 Task: Create in the project ArchiTech and in the Backlog issue 'Implement multi-factor authentication for user login' a child issue 'Database design and development', and assign it to team member softage.4@softage.net. Create in the project ArchiTech and in the Backlog issue 'Integrate a new payment gateway into an e-commerce website' a child issue 'Security testing and implementation', and assign it to team member softage.1@softage.net
Action: Mouse moved to (239, 67)
Screenshot: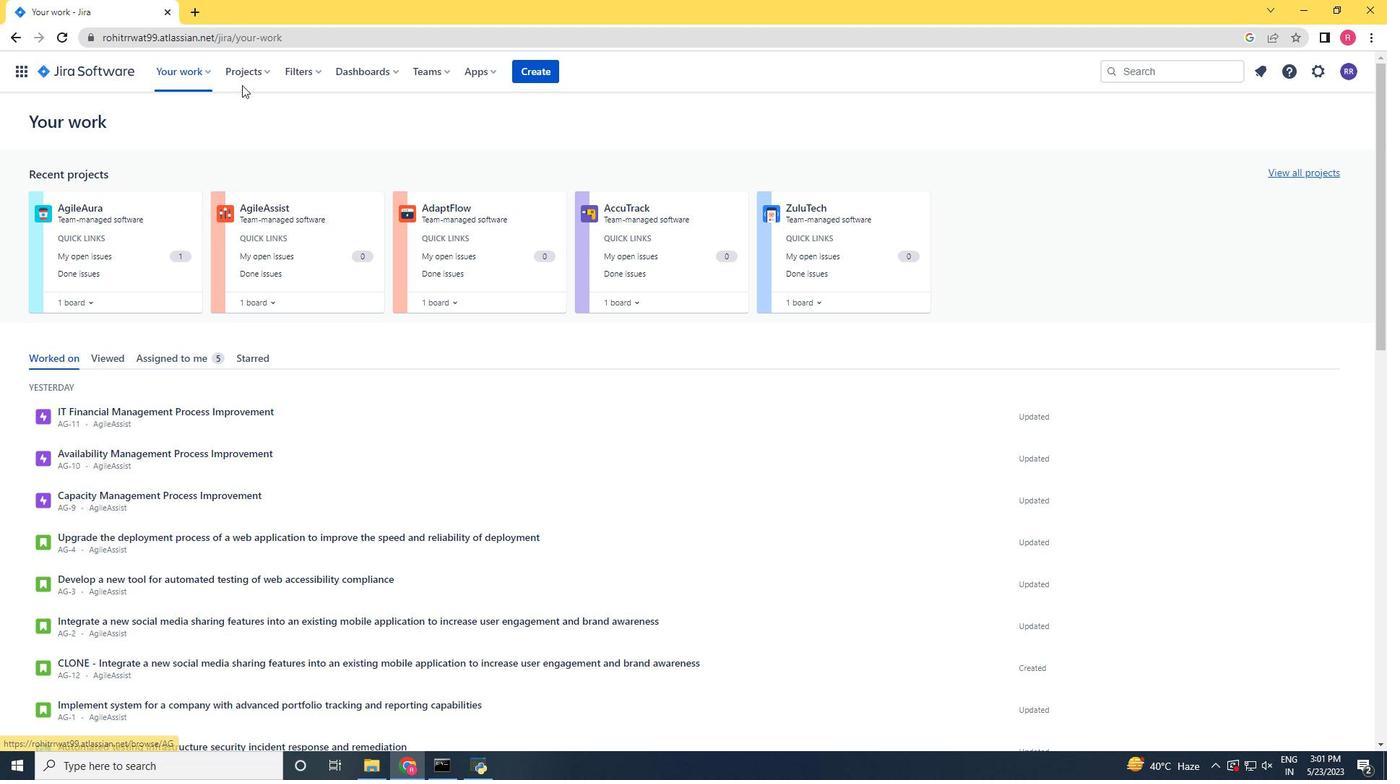 
Action: Mouse pressed left at (239, 67)
Screenshot: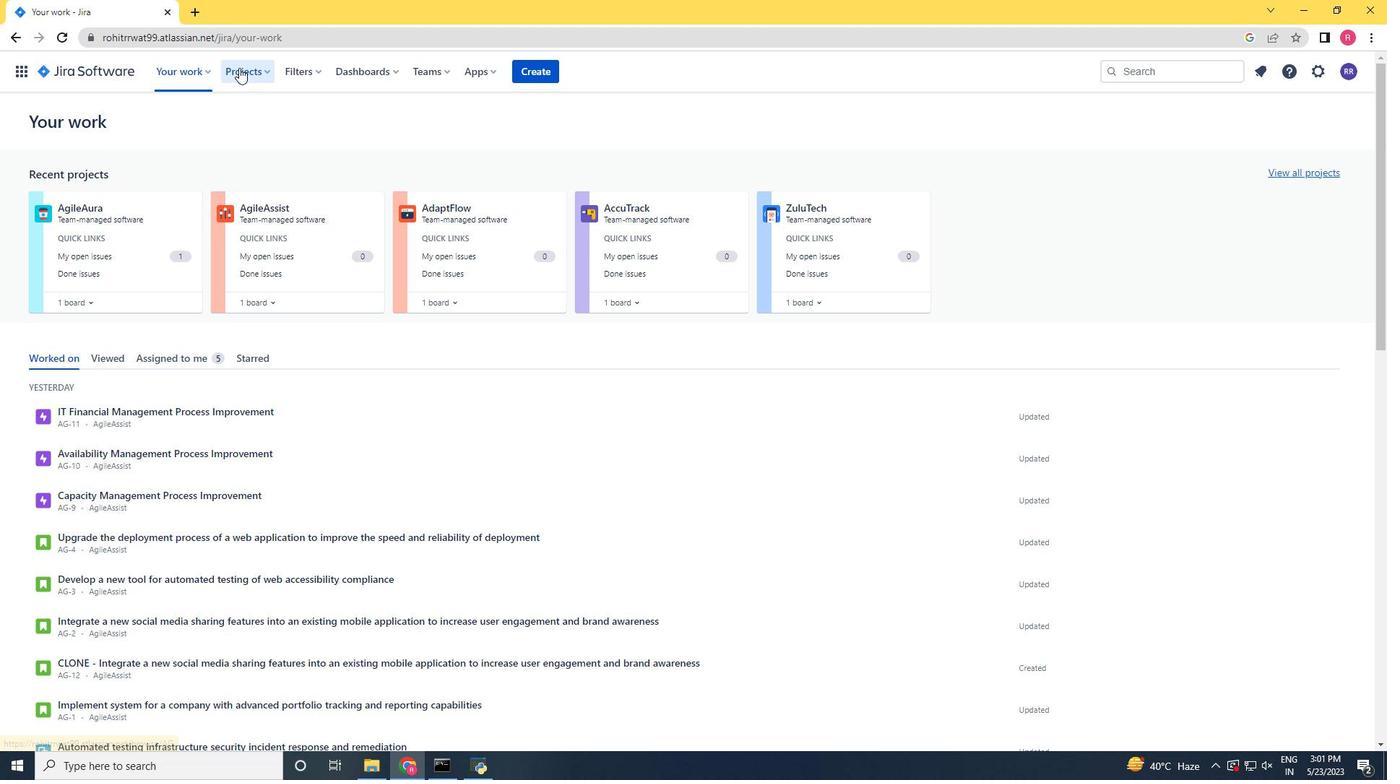 
Action: Mouse moved to (288, 123)
Screenshot: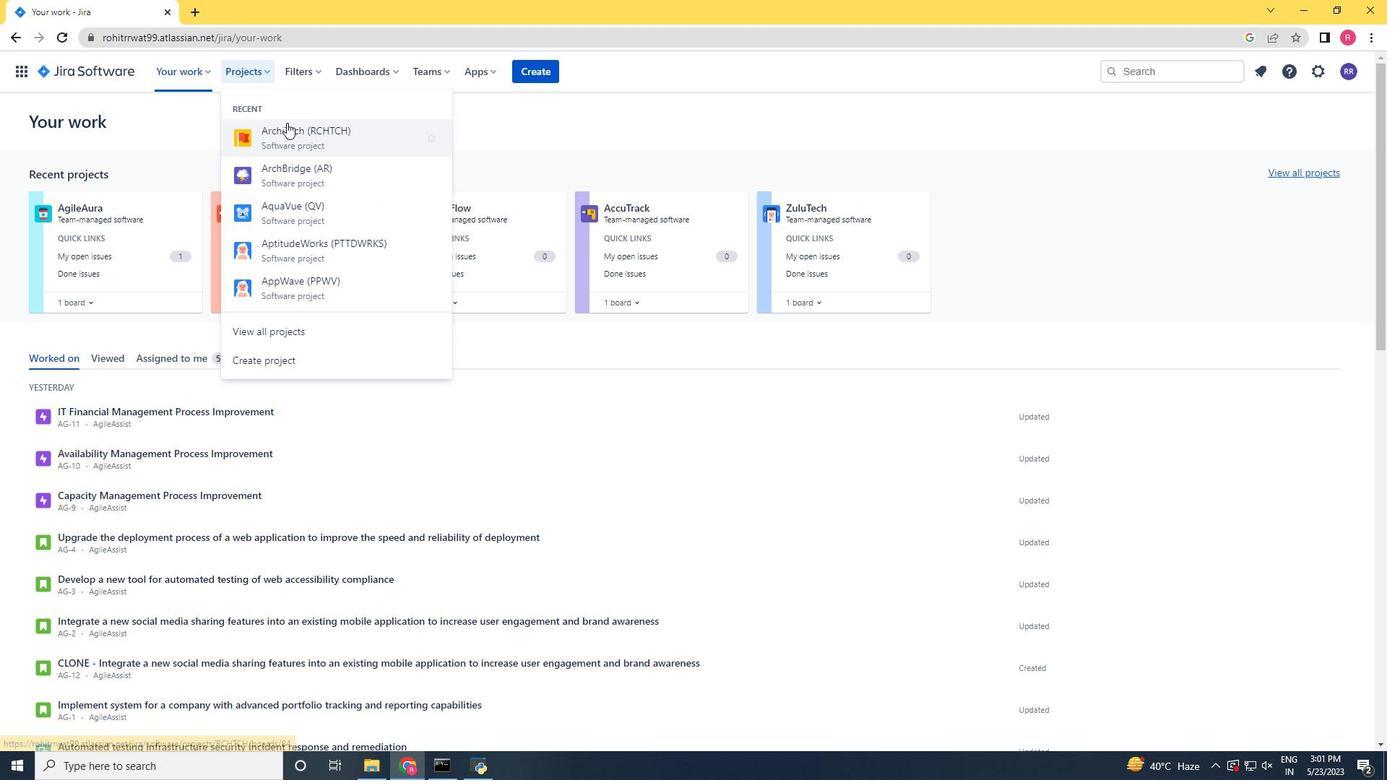 
Action: Mouse pressed left at (288, 123)
Screenshot: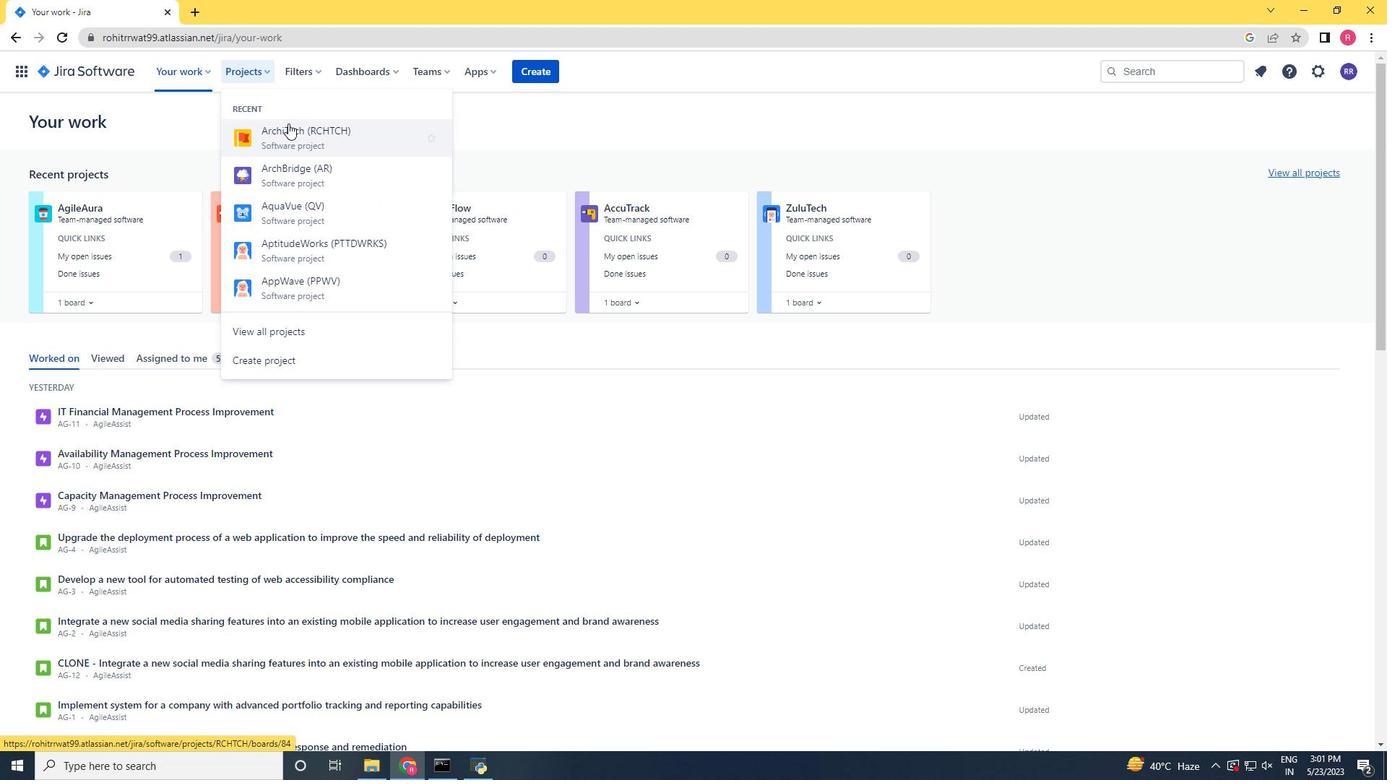 
Action: Mouse moved to (83, 223)
Screenshot: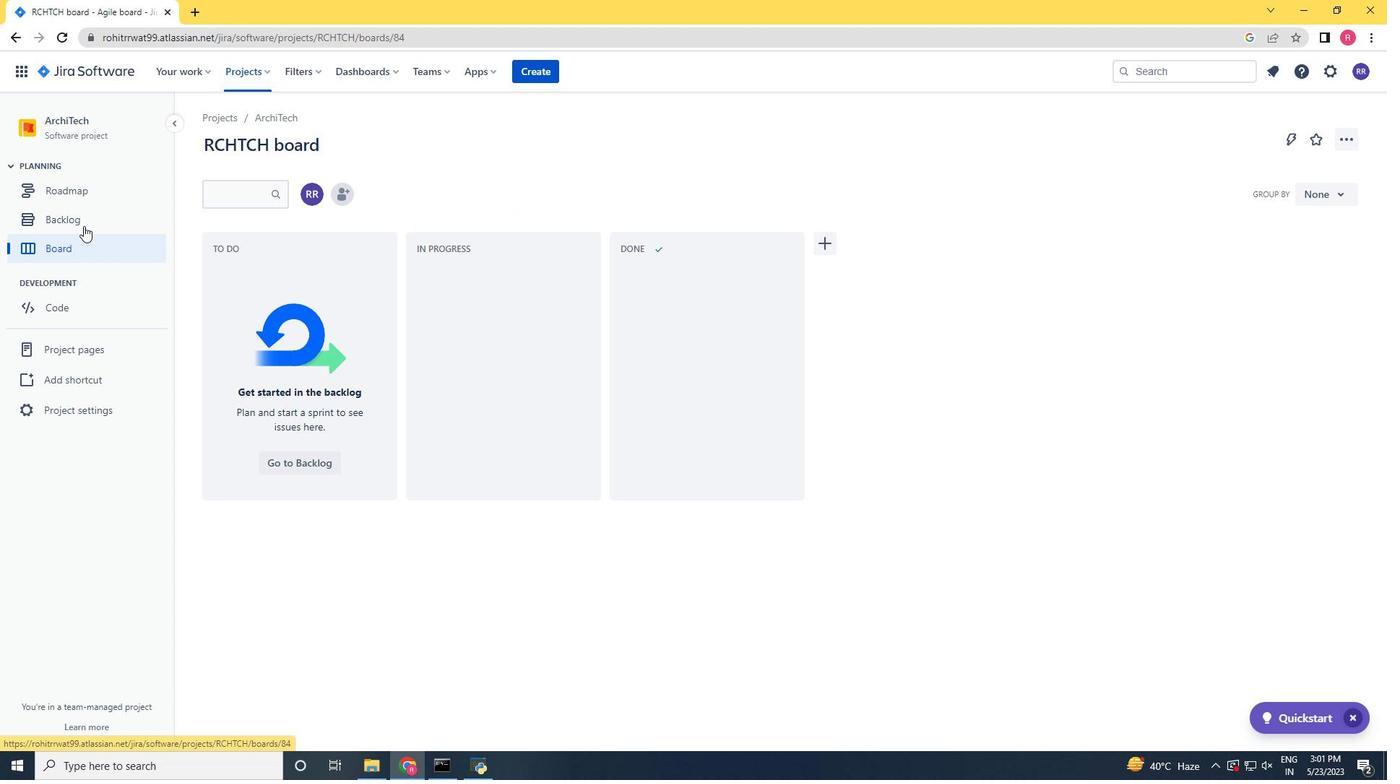 
Action: Mouse pressed left at (83, 223)
Screenshot: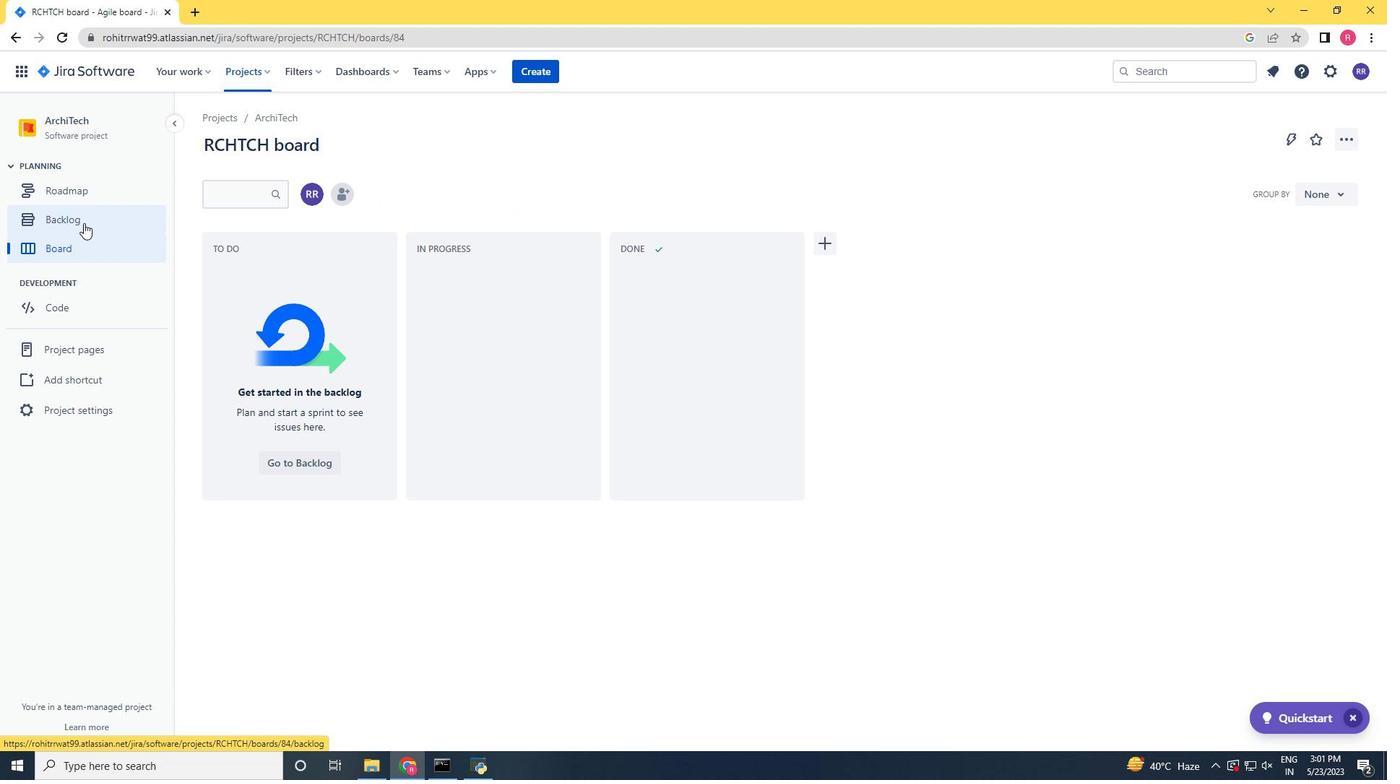 
Action: Mouse moved to (458, 328)
Screenshot: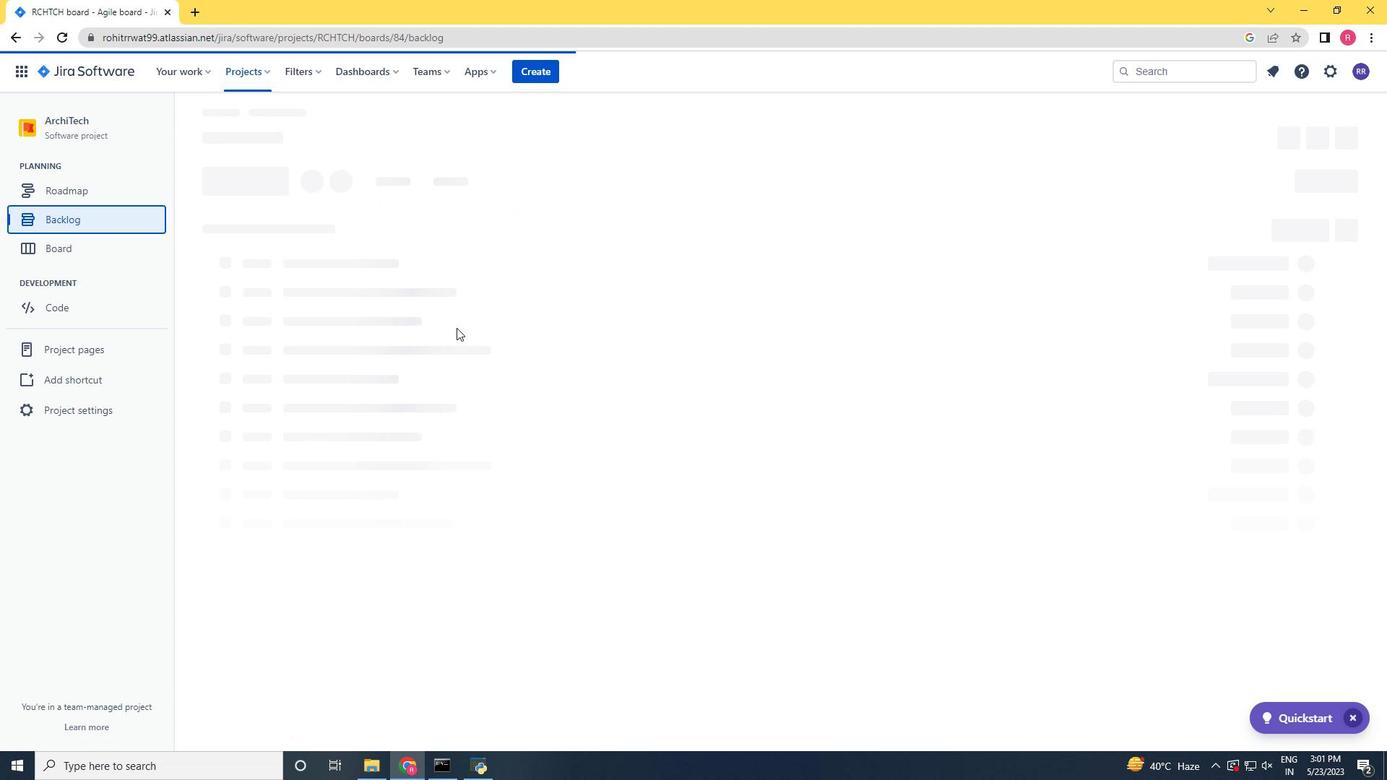 
Action: Mouse scrolled (458, 327) with delta (0, 0)
Screenshot: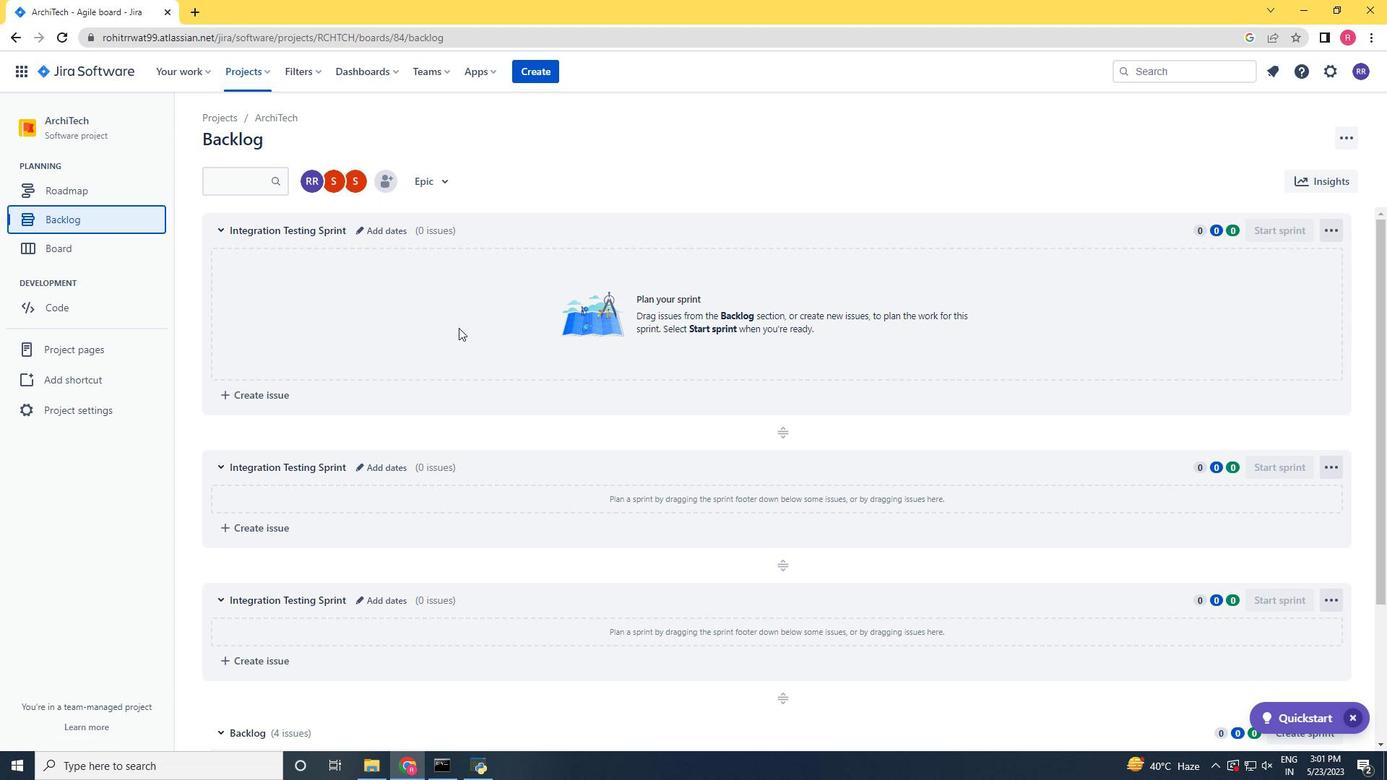 
Action: Mouse scrolled (458, 327) with delta (0, 0)
Screenshot: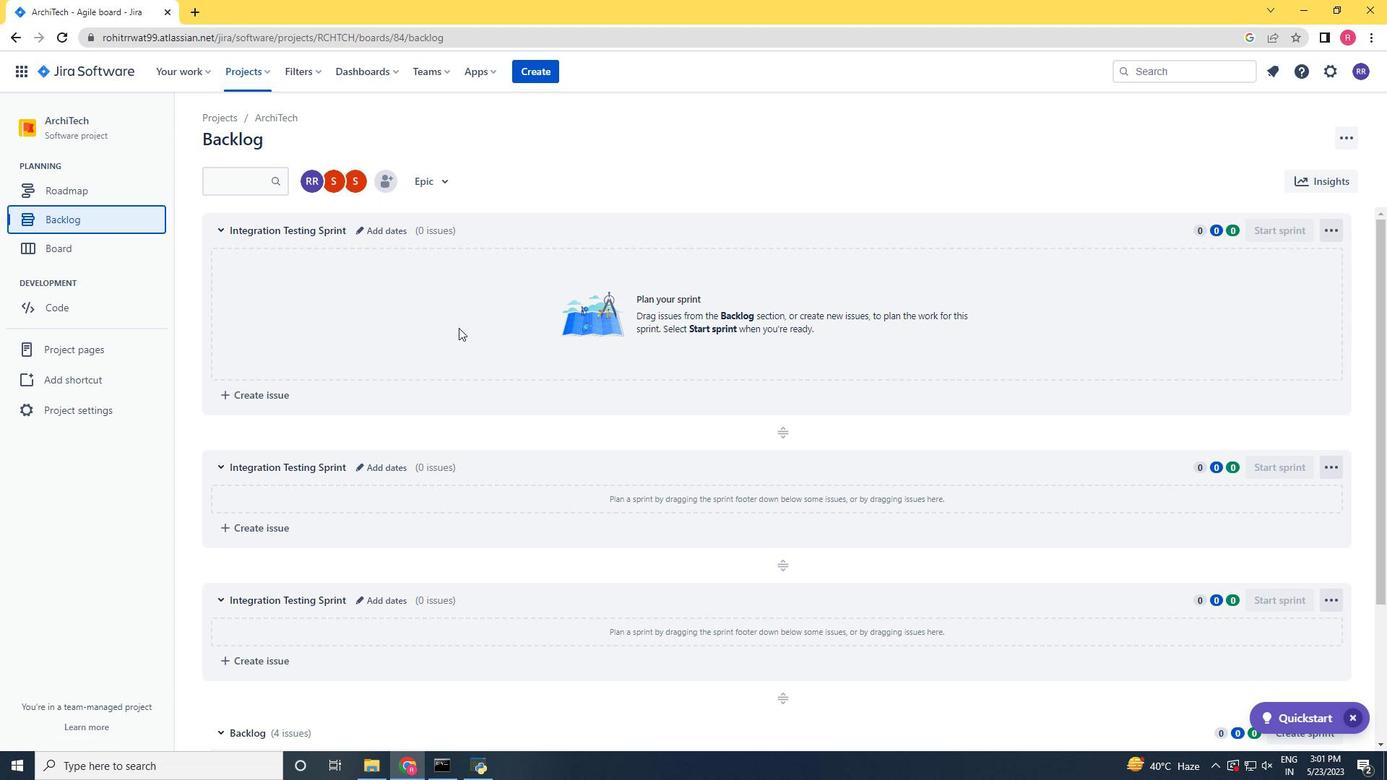 
Action: Mouse scrolled (458, 327) with delta (0, 0)
Screenshot: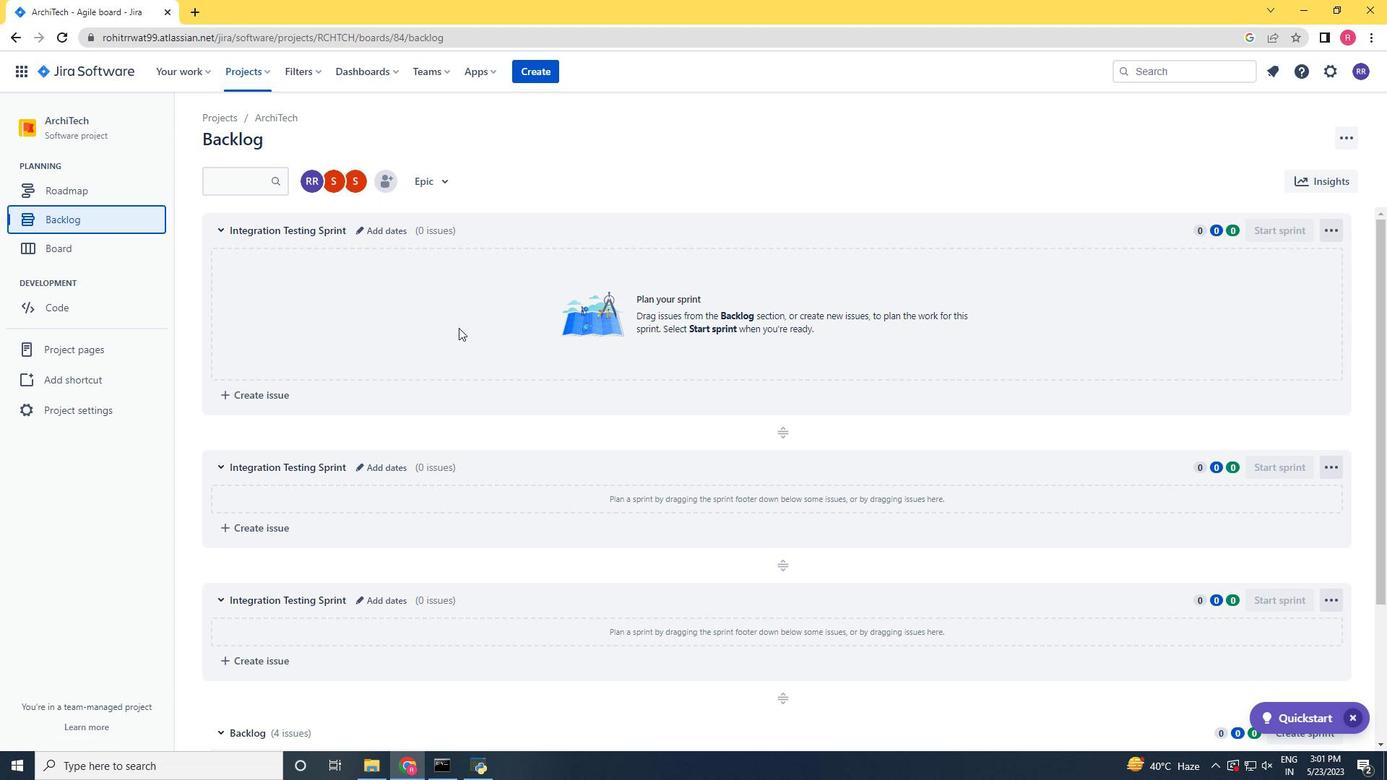 
Action: Mouse moved to (459, 328)
Screenshot: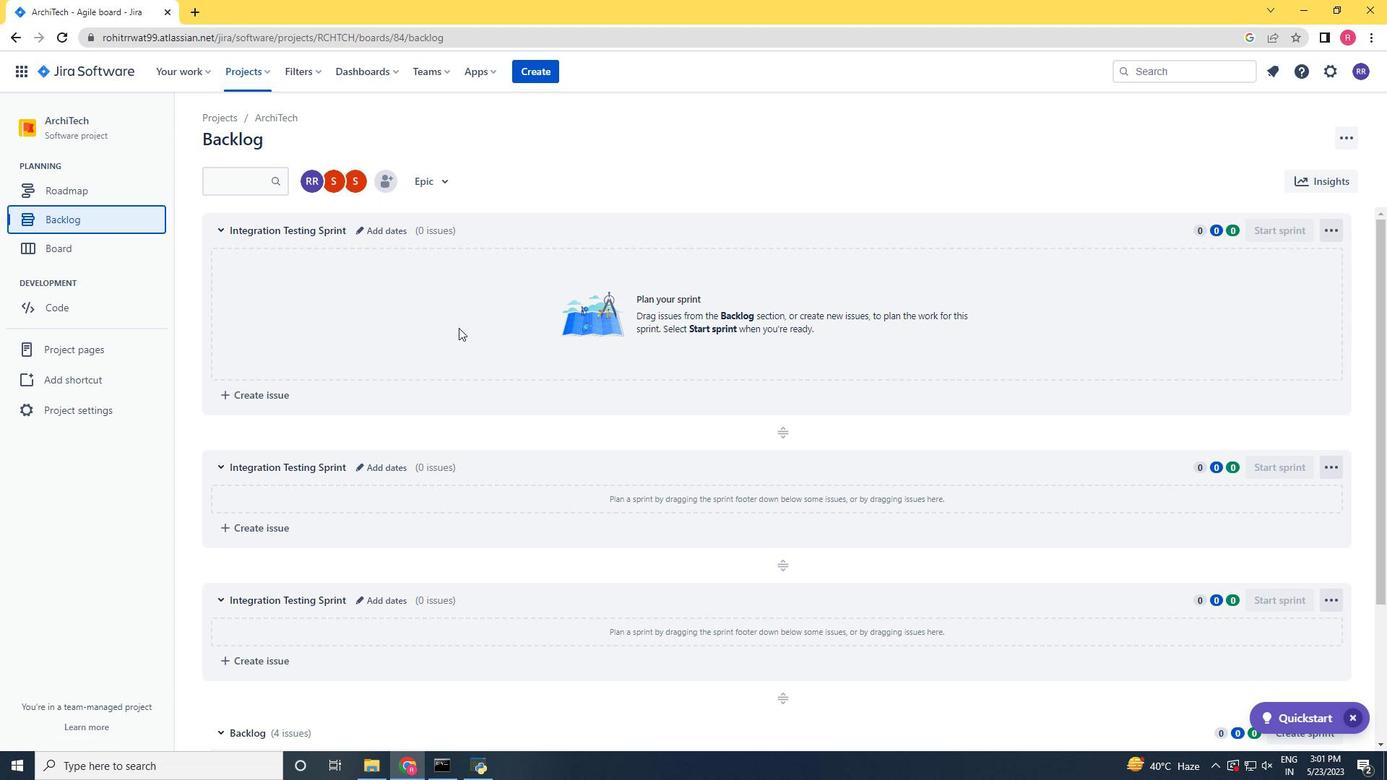 
Action: Mouse scrolled (459, 327) with delta (0, 0)
Screenshot: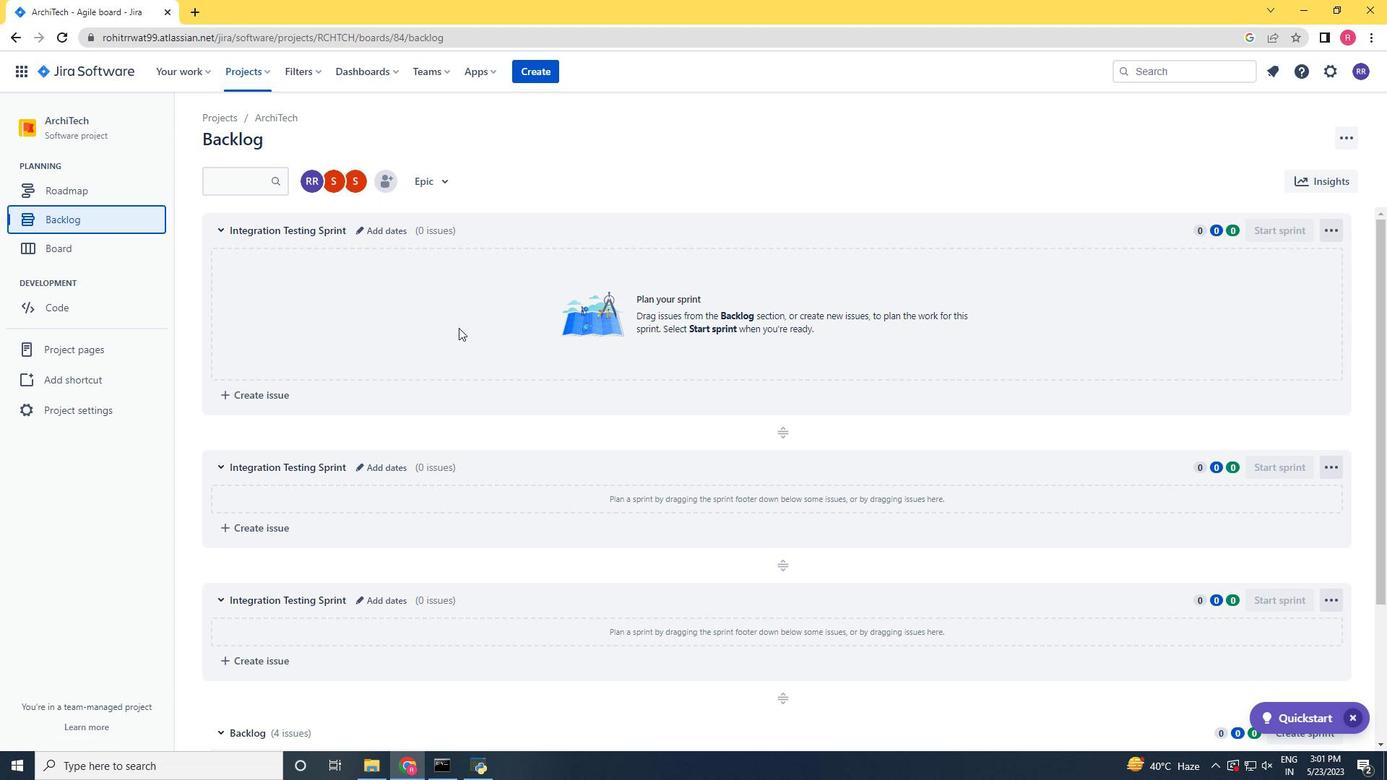 
Action: Mouse scrolled (459, 327) with delta (0, 0)
Screenshot: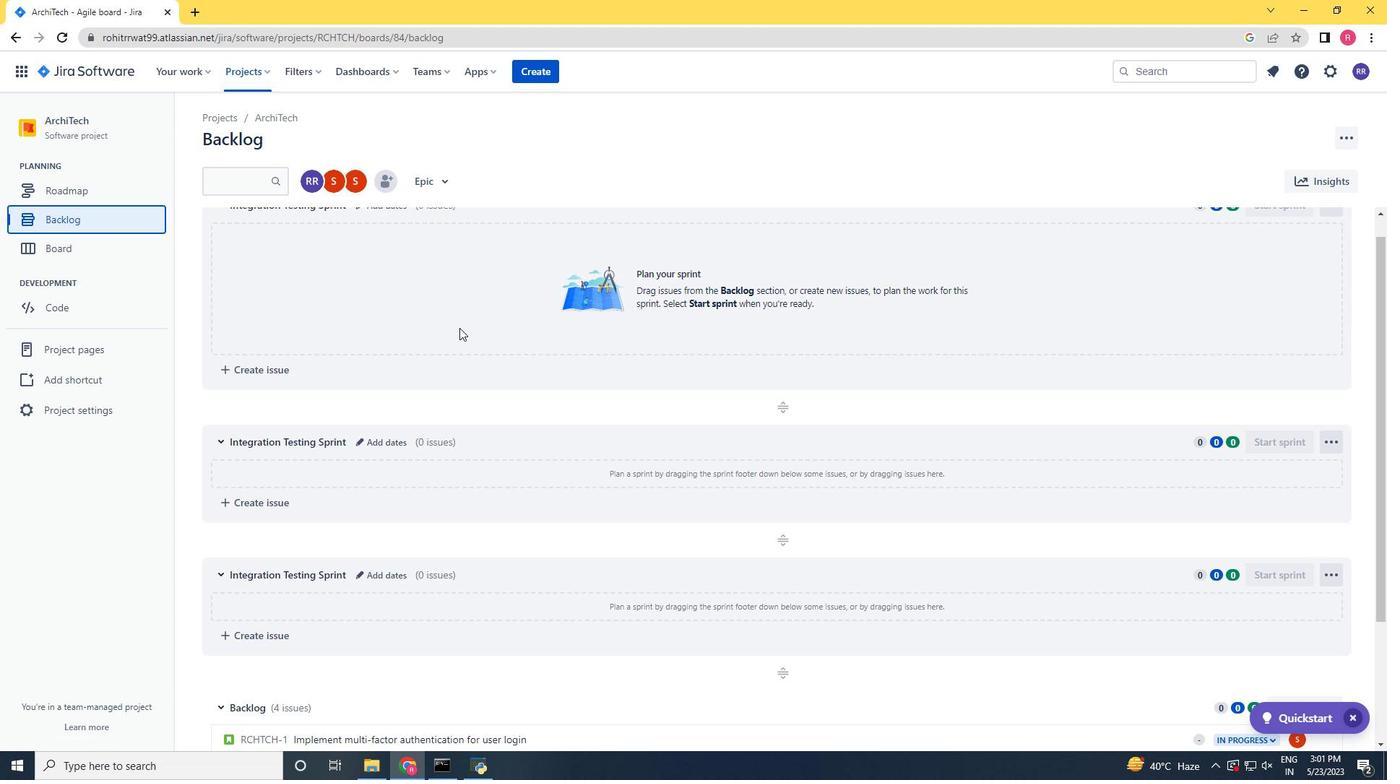 
Action: Mouse scrolled (459, 327) with delta (0, 0)
Screenshot: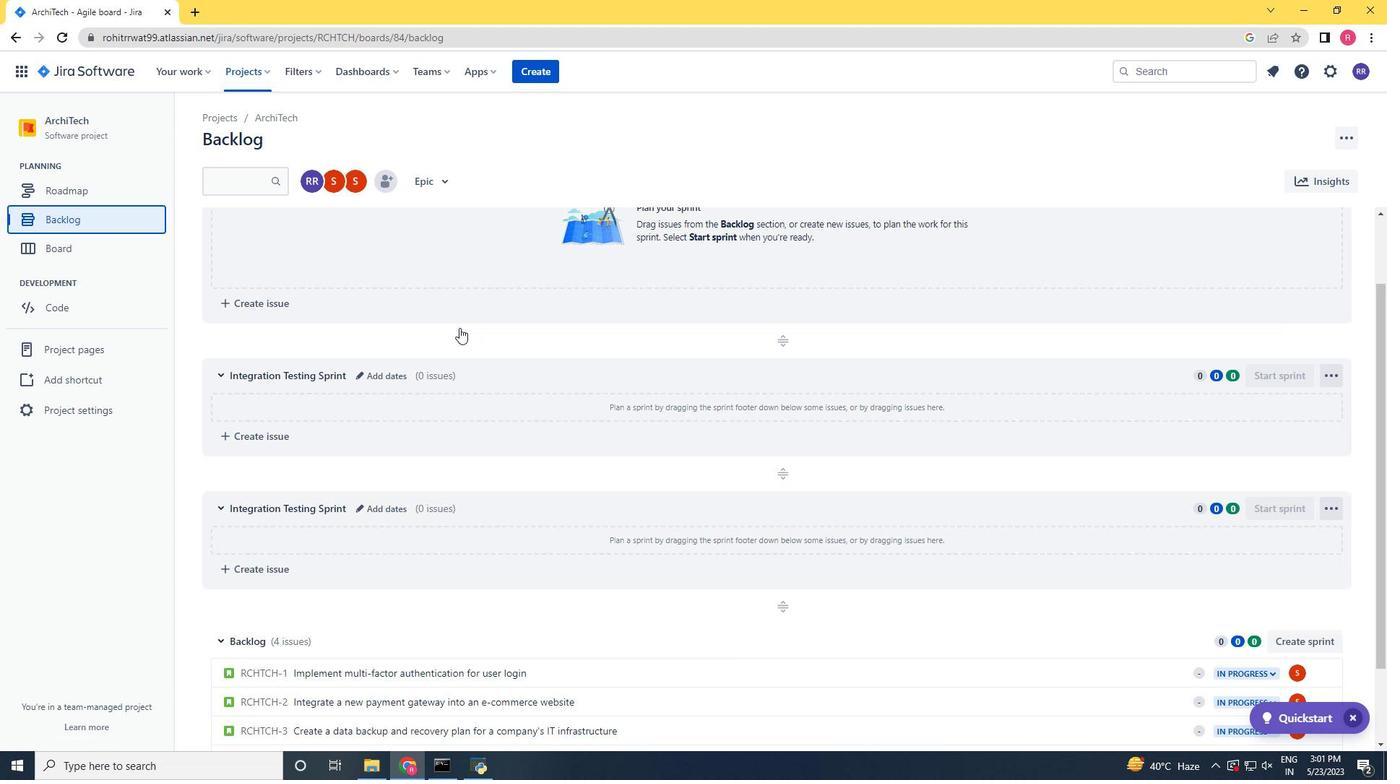 
Action: Mouse scrolled (459, 328) with delta (0, 0)
Screenshot: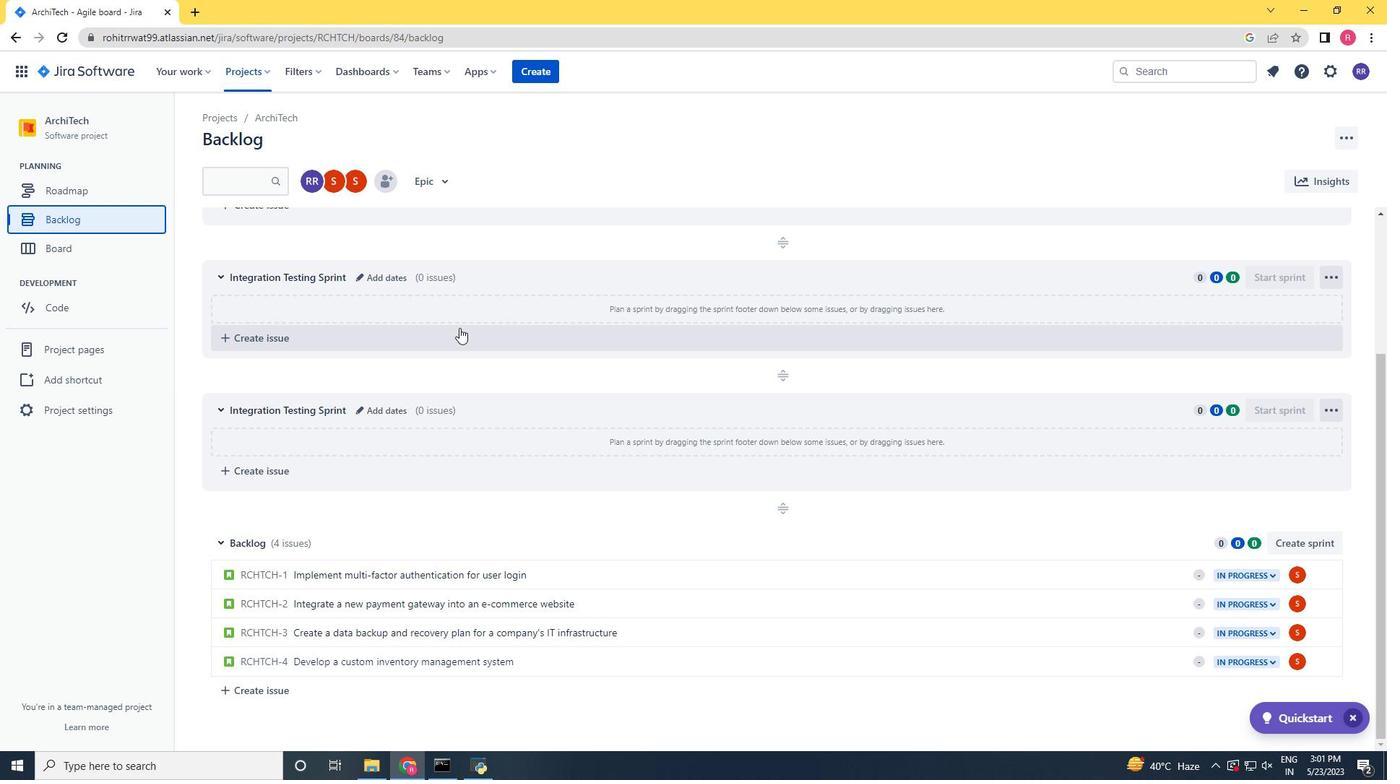 
Action: Mouse scrolled (459, 327) with delta (0, 0)
Screenshot: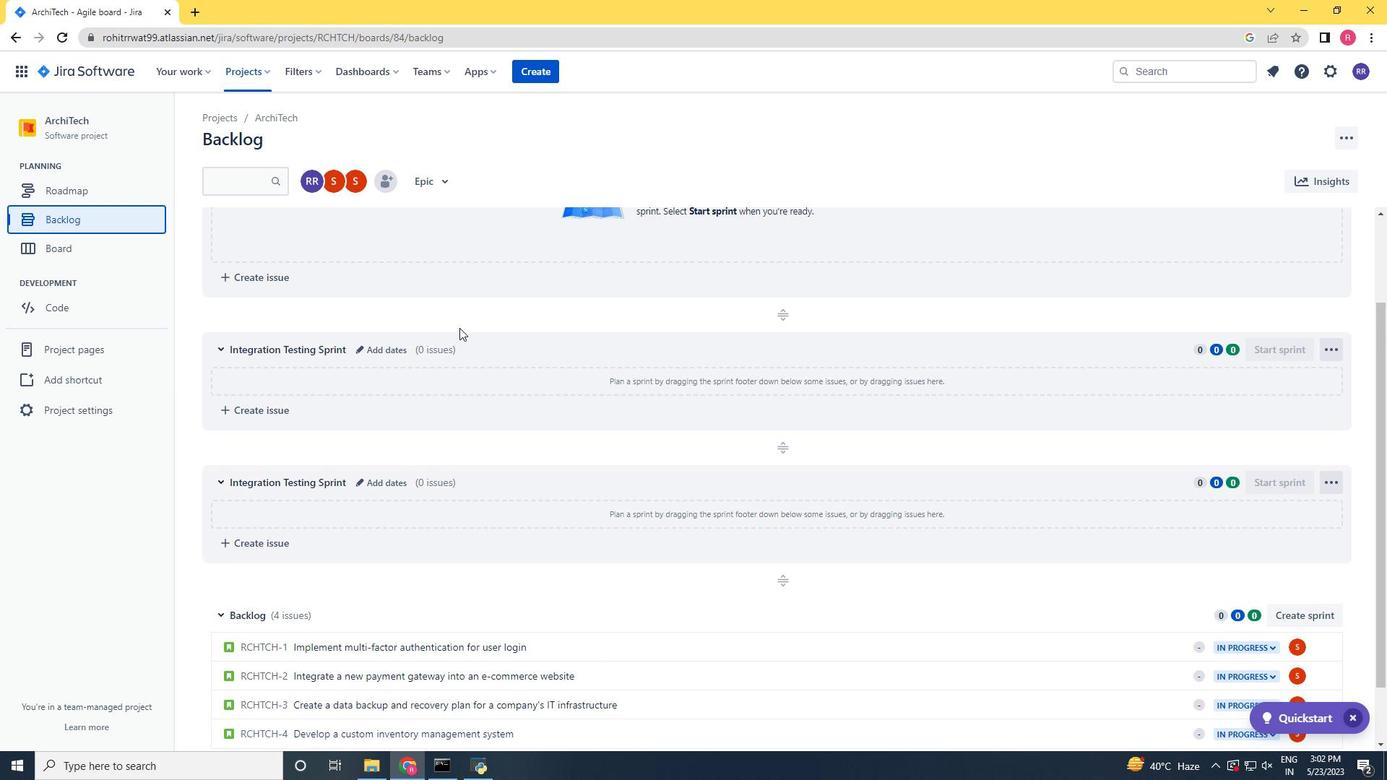
Action: Mouse moved to (1034, 576)
Screenshot: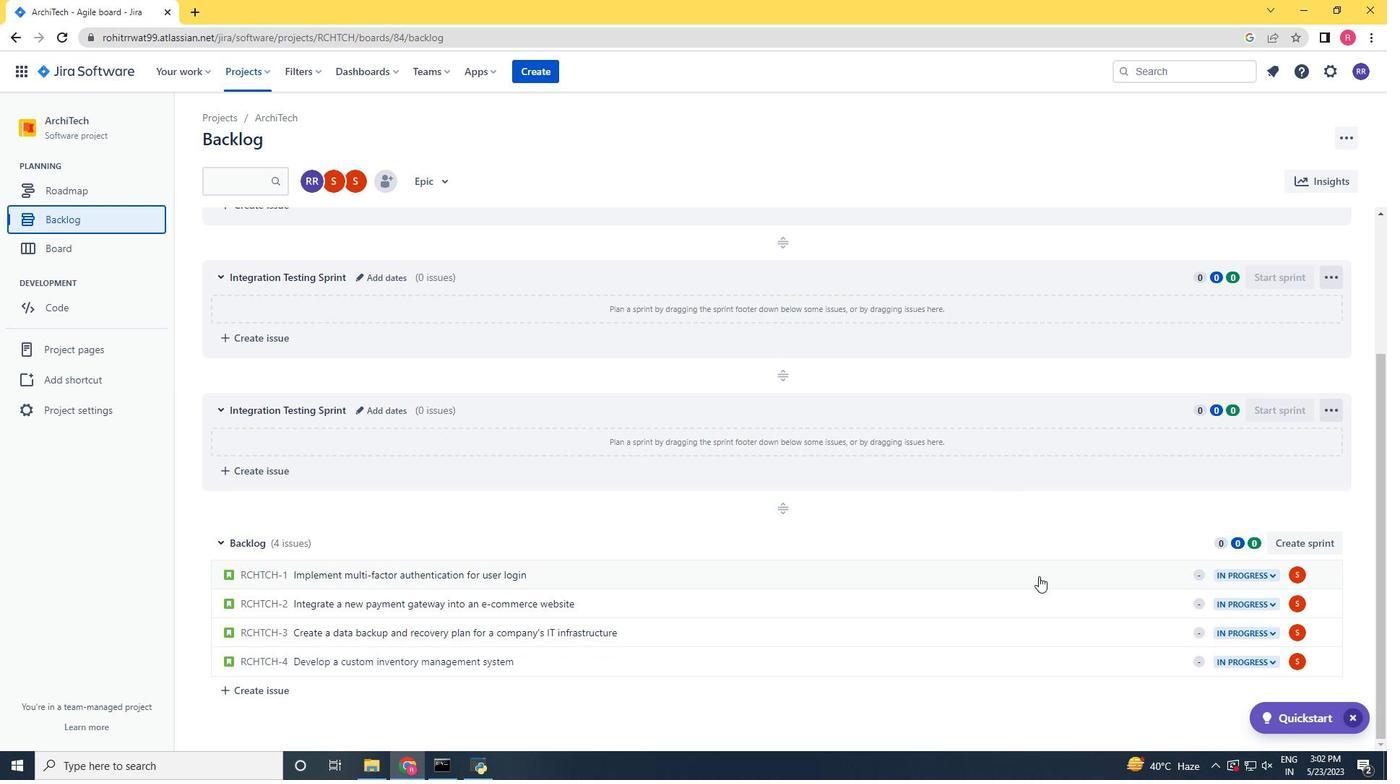 
Action: Mouse pressed left at (1034, 576)
Screenshot: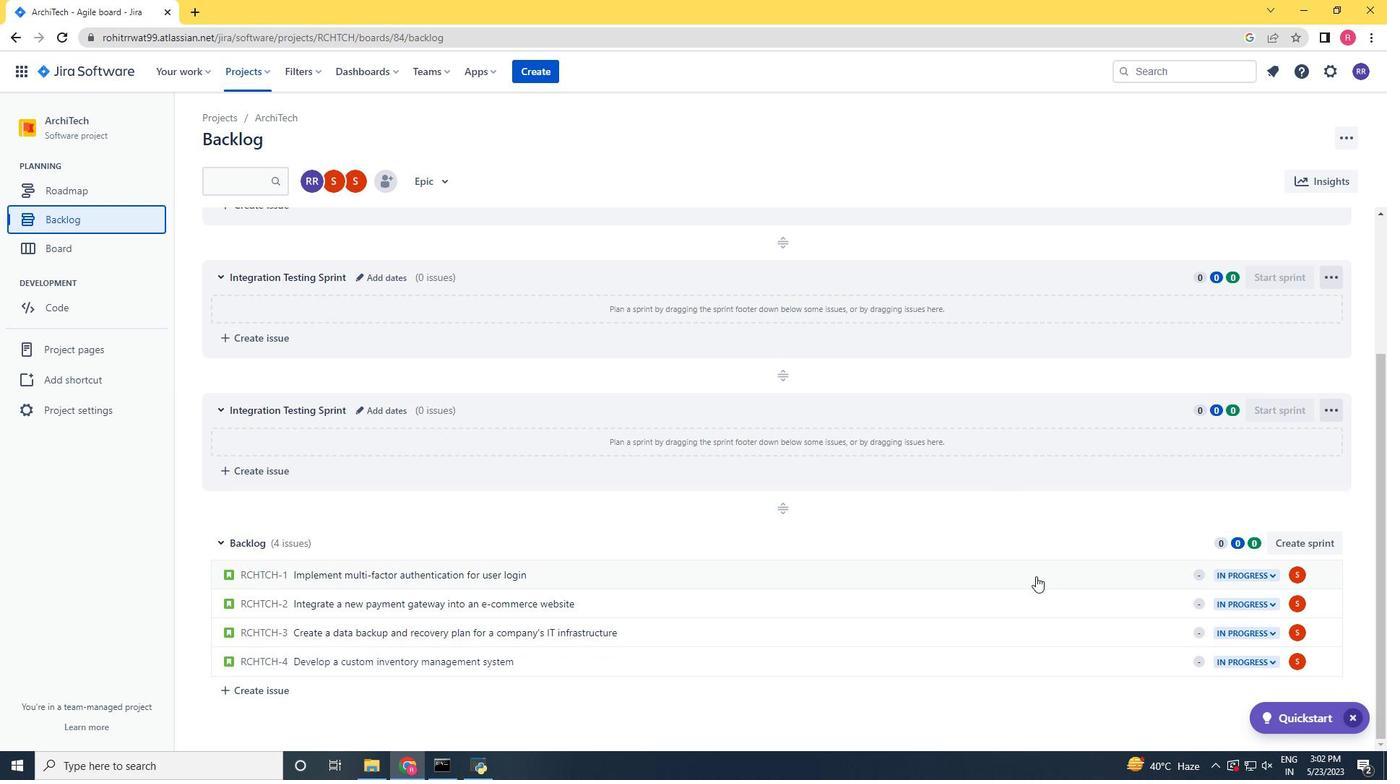 
Action: Mouse moved to (1135, 315)
Screenshot: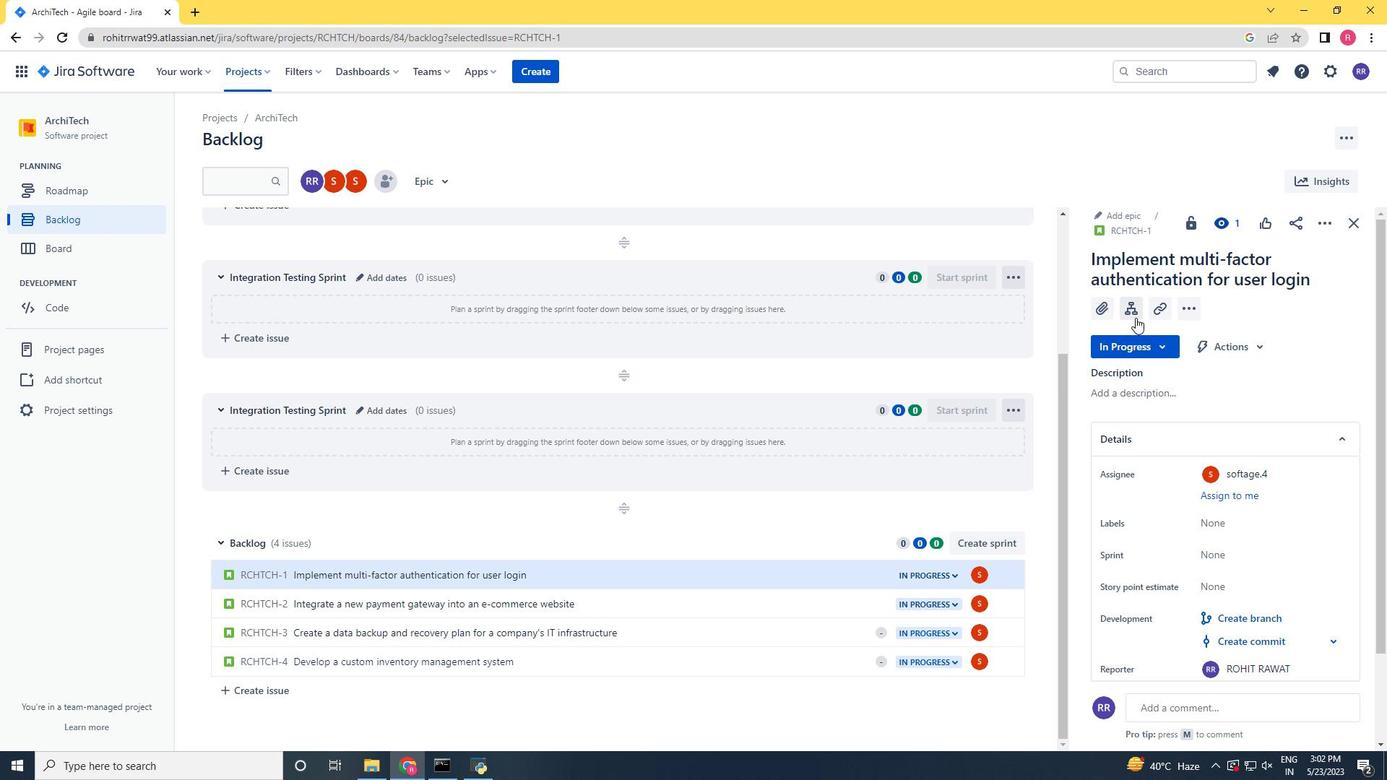 
Action: Mouse pressed left at (1135, 315)
Screenshot: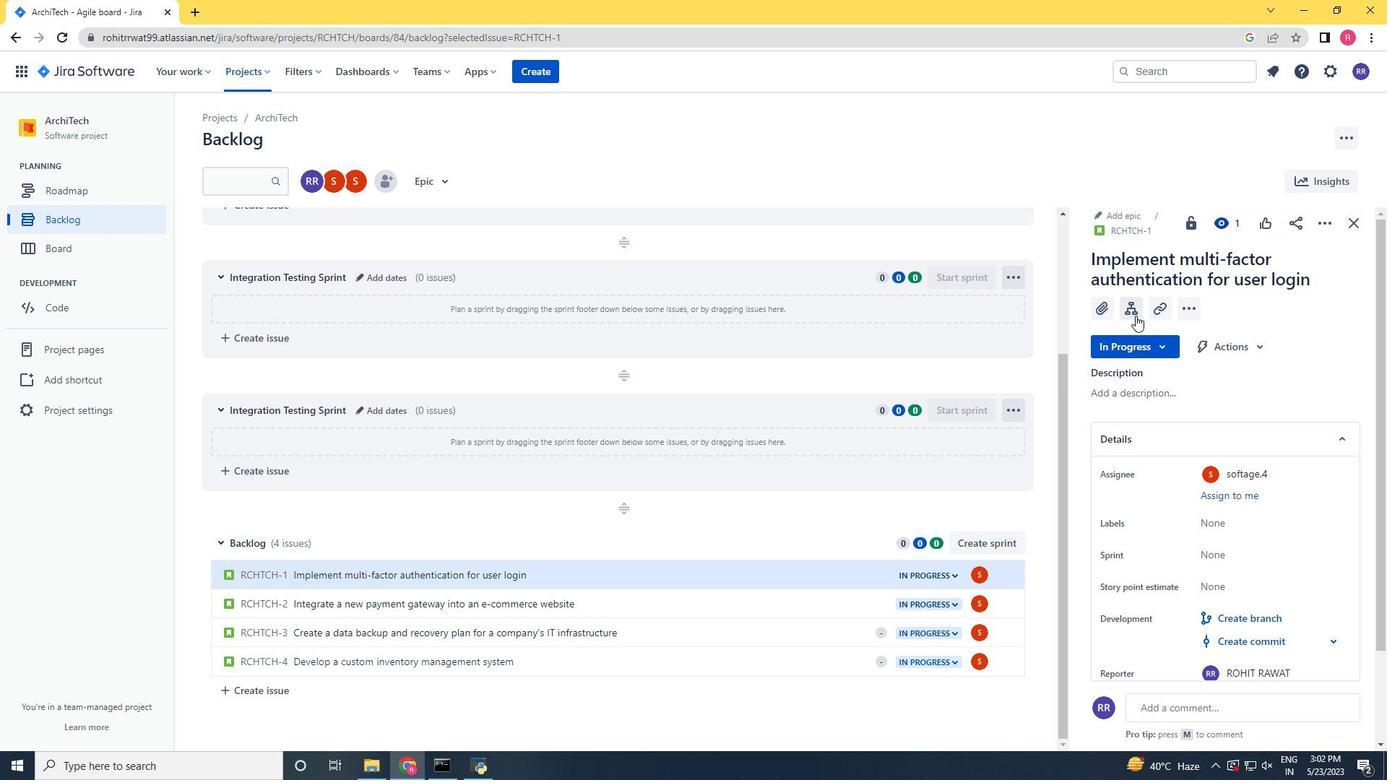 
Action: Key pressed <Key.shift><Key.shift><Key.shift><Key.shift><Key.shift><Key.shift><Key.shift><Key.shift><Key.shift><Key.shift><Key.shift><Key.shift><Key.shift>Database<Key.space>design<Key.space>and<Key.space>development<Key.enter>
Screenshot: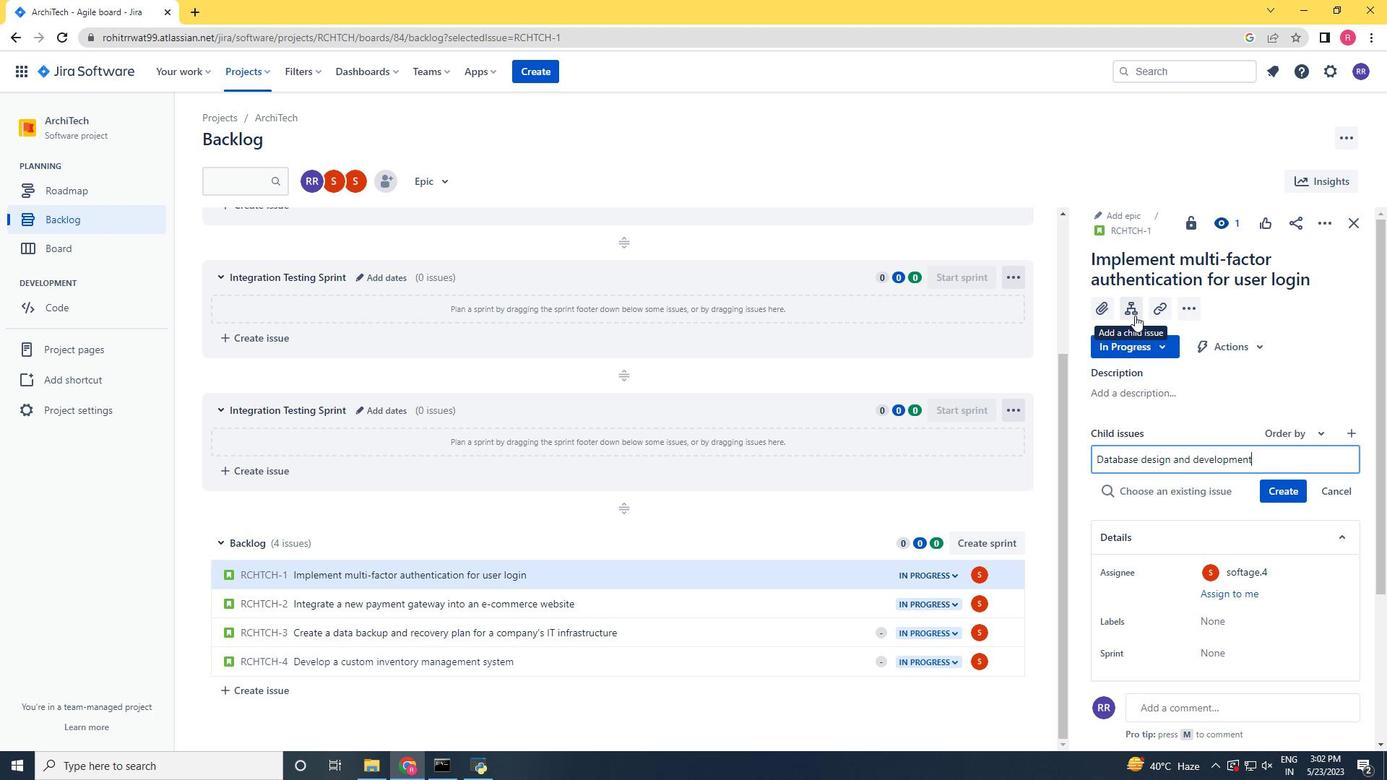 
Action: Mouse moved to (849, 602)
Screenshot: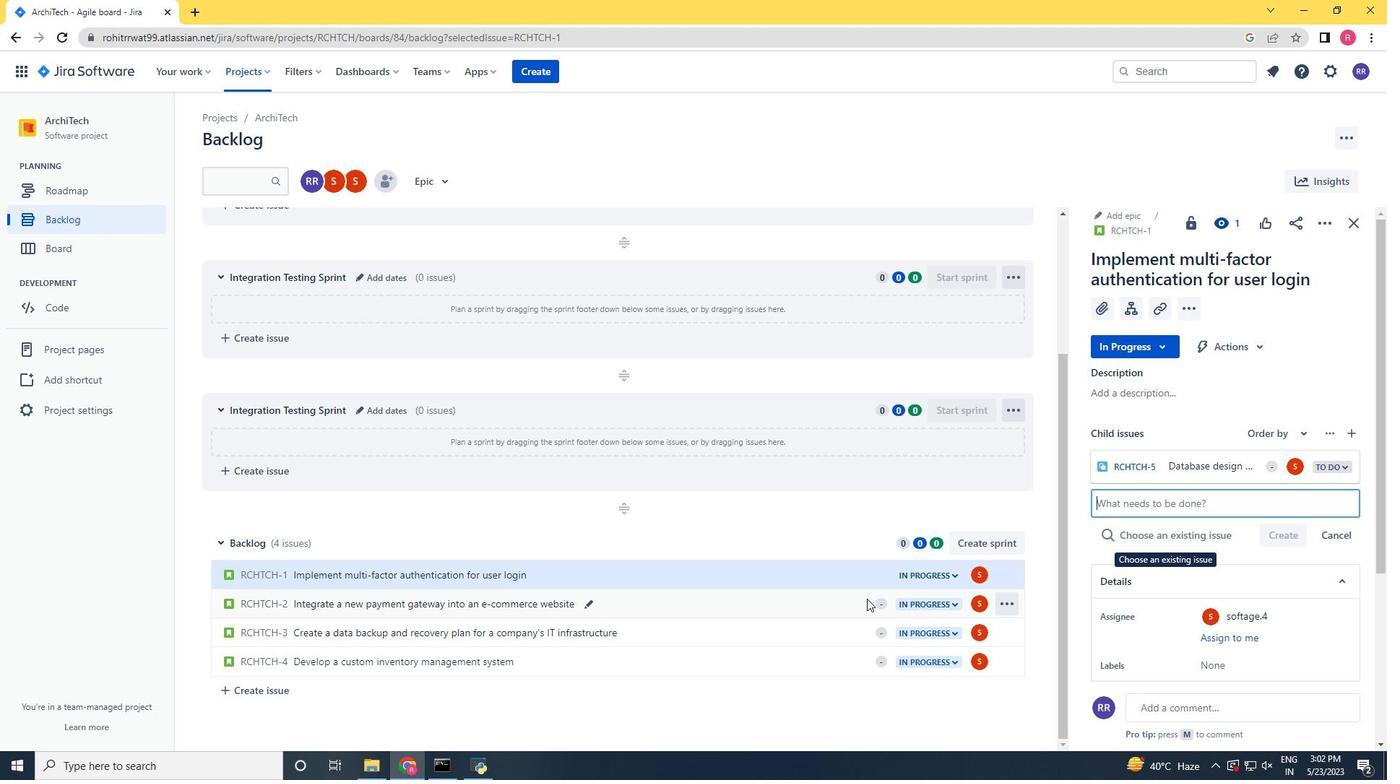 
Action: Mouse pressed left at (849, 602)
Screenshot: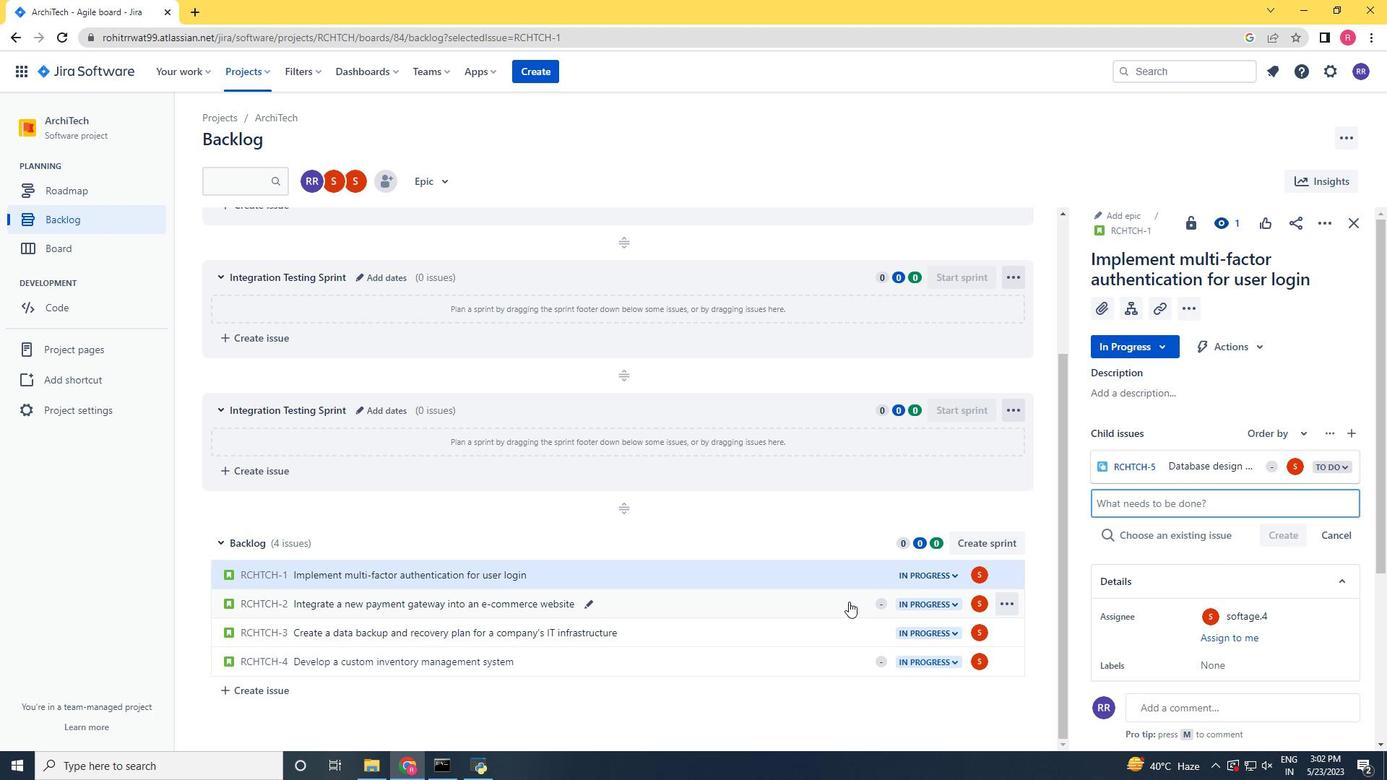 
Action: Mouse moved to (1133, 304)
Screenshot: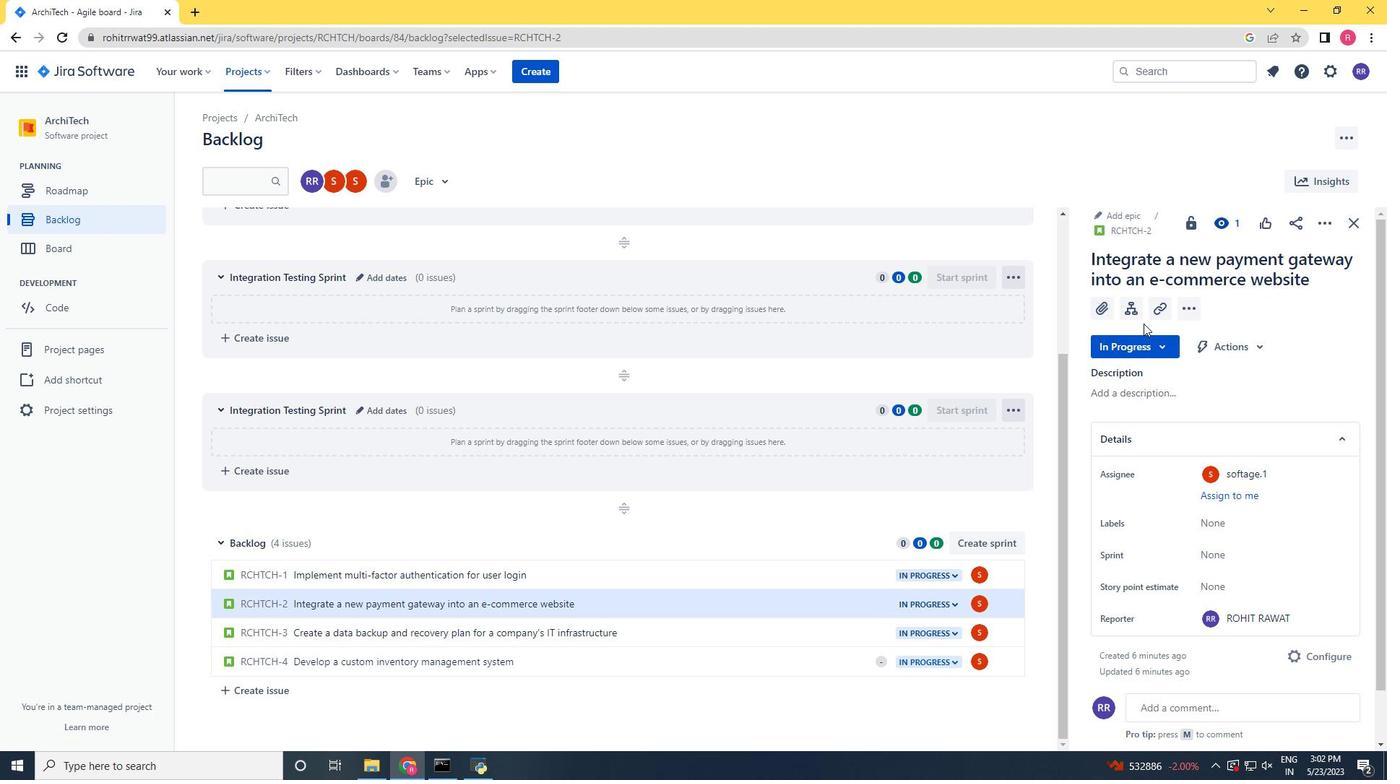 
Action: Mouse pressed left at (1133, 304)
Screenshot: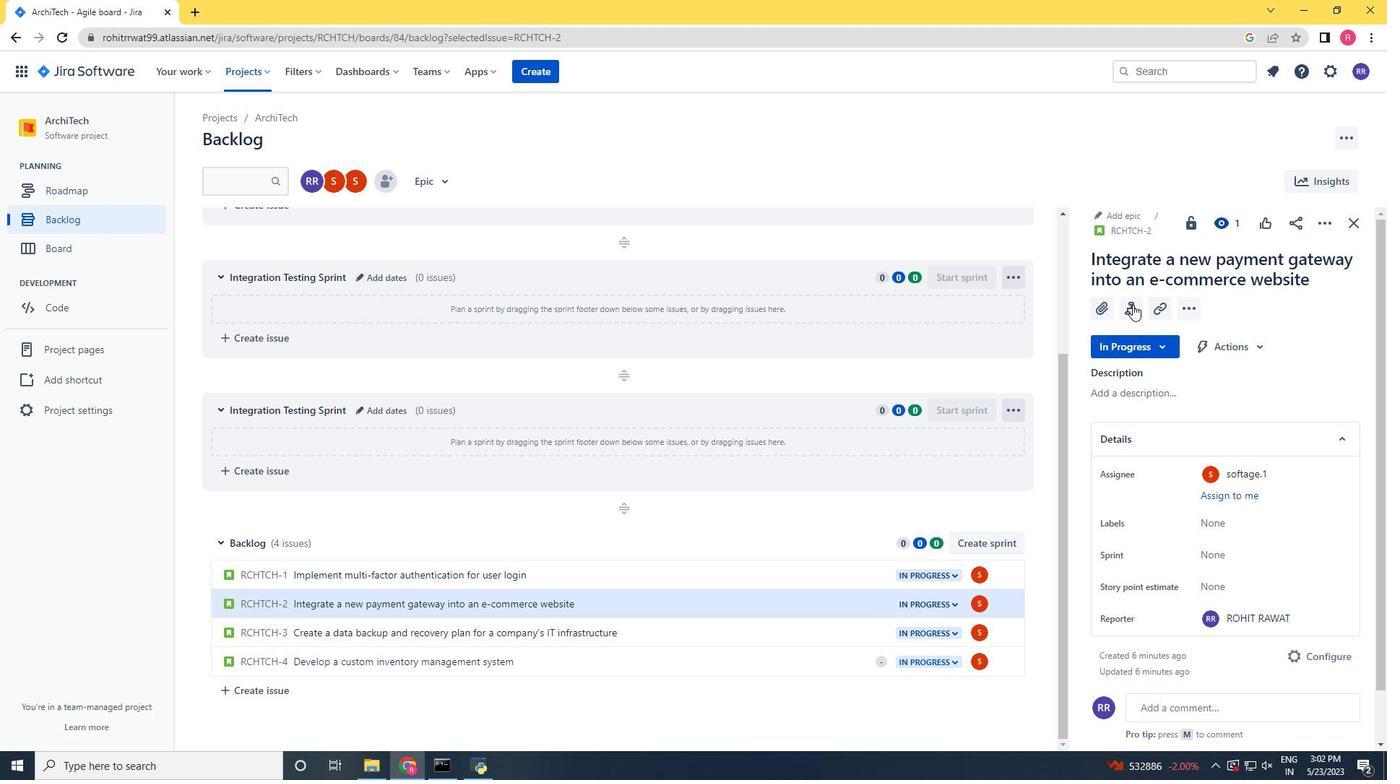 
Action: Mouse moved to (1136, 422)
Screenshot: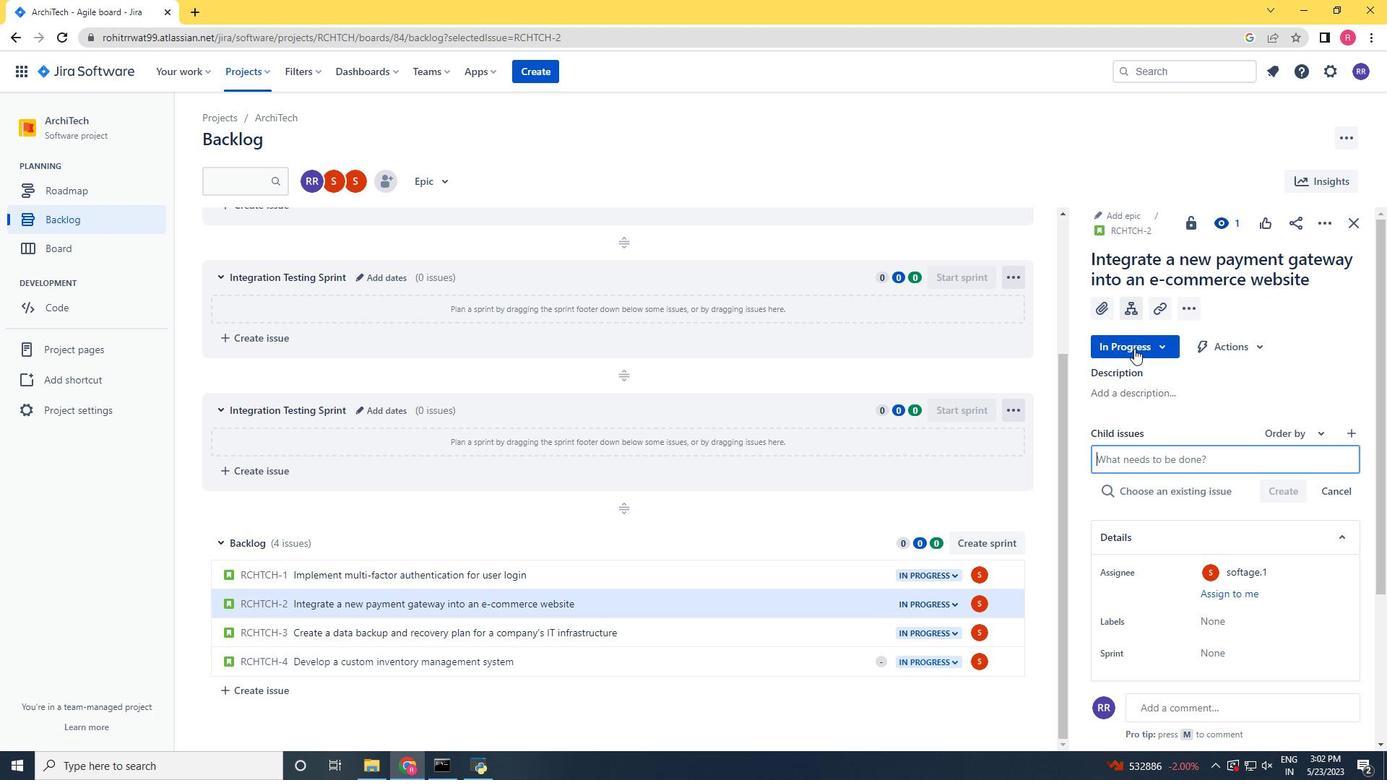 
Action: Key pressed sssssssss<Key.backspace><Key.backspace><Key.backspace><Key.backspace><Key.backspace><Key.backspace><Key.backspace><Key.backspace><Key.backspace><Key.backspace><Key.backspace><Key.backspace><Key.backspace><Key.backspace><Key.shift>Security<Key.space>testing<Key.space>and<Key.space>implementation<Key.enter>
Screenshot: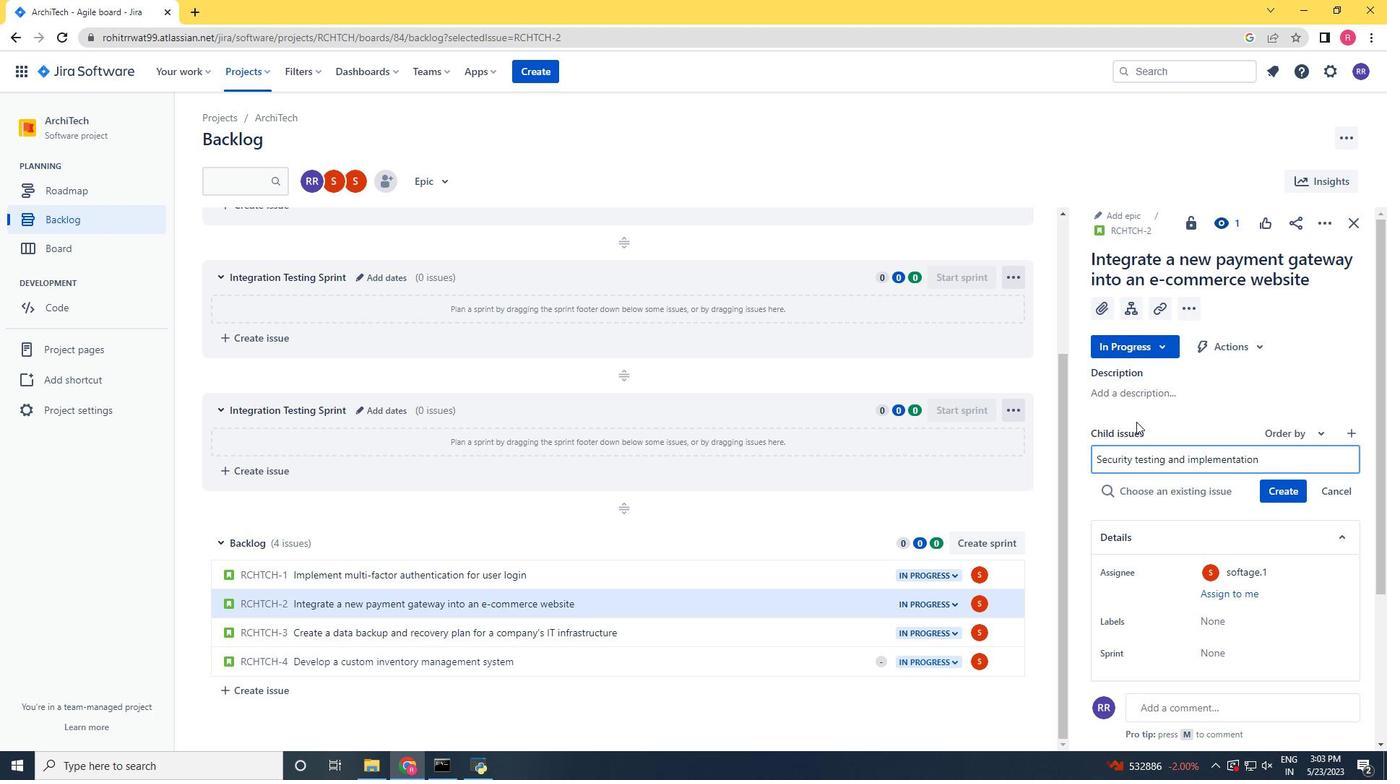 
Action: Mouse moved to (1290, 465)
Screenshot: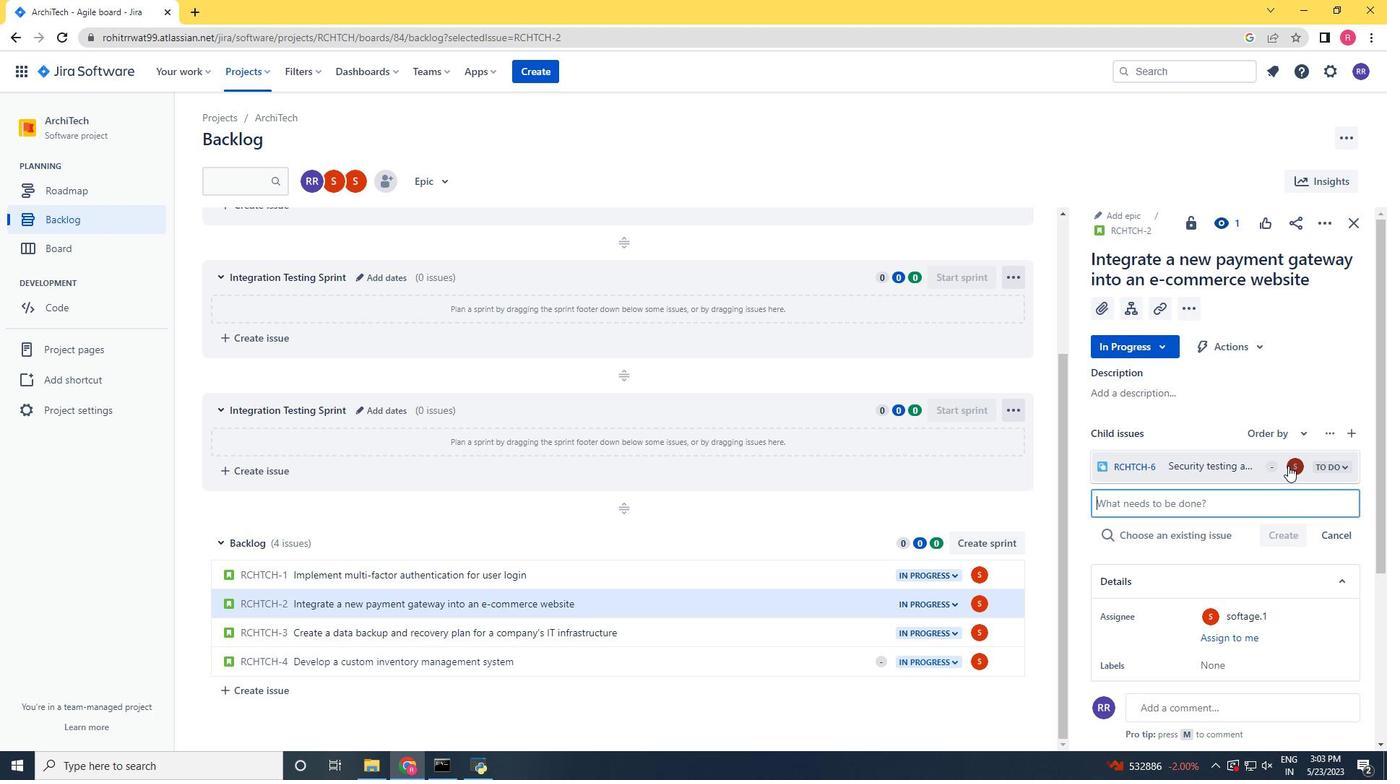 
Action: Mouse pressed left at (1290, 465)
Screenshot: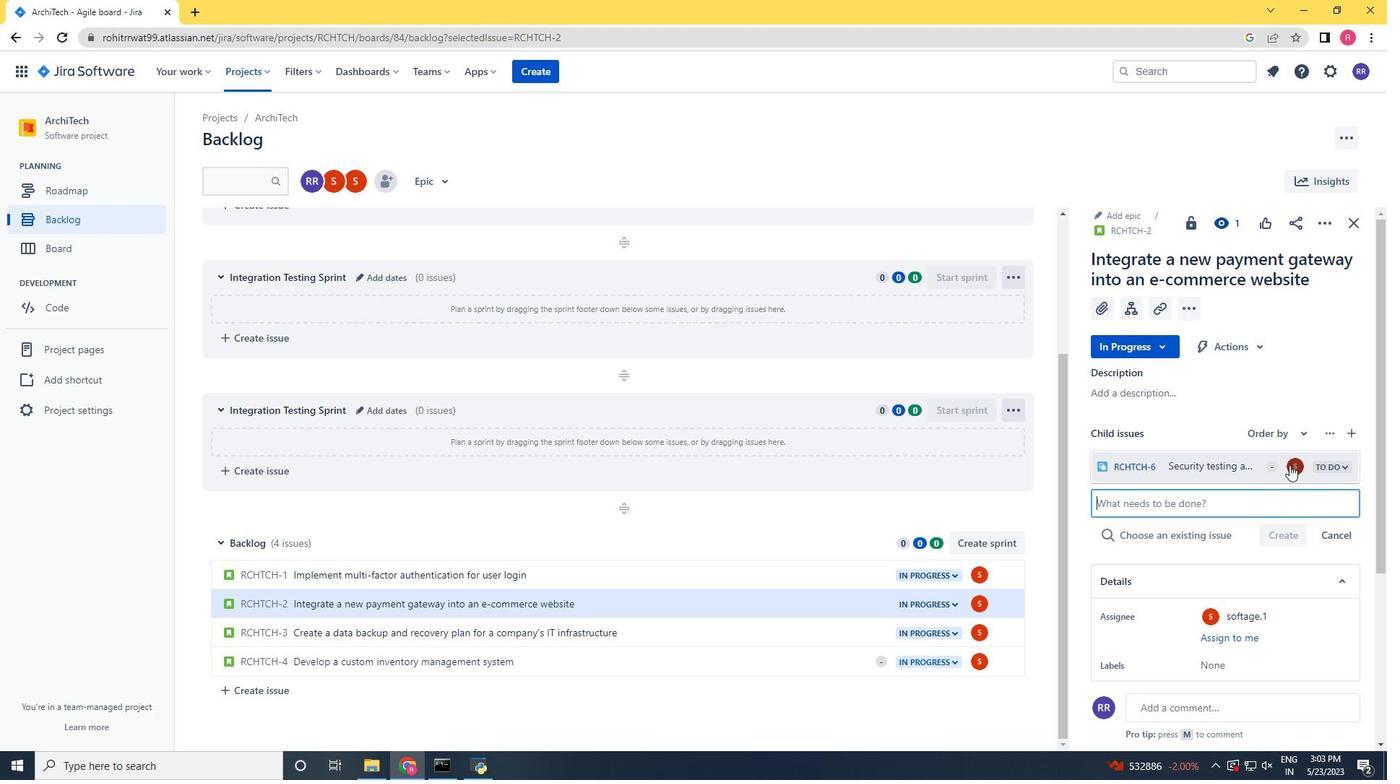 
Action: Key pressed softage.1
Screenshot: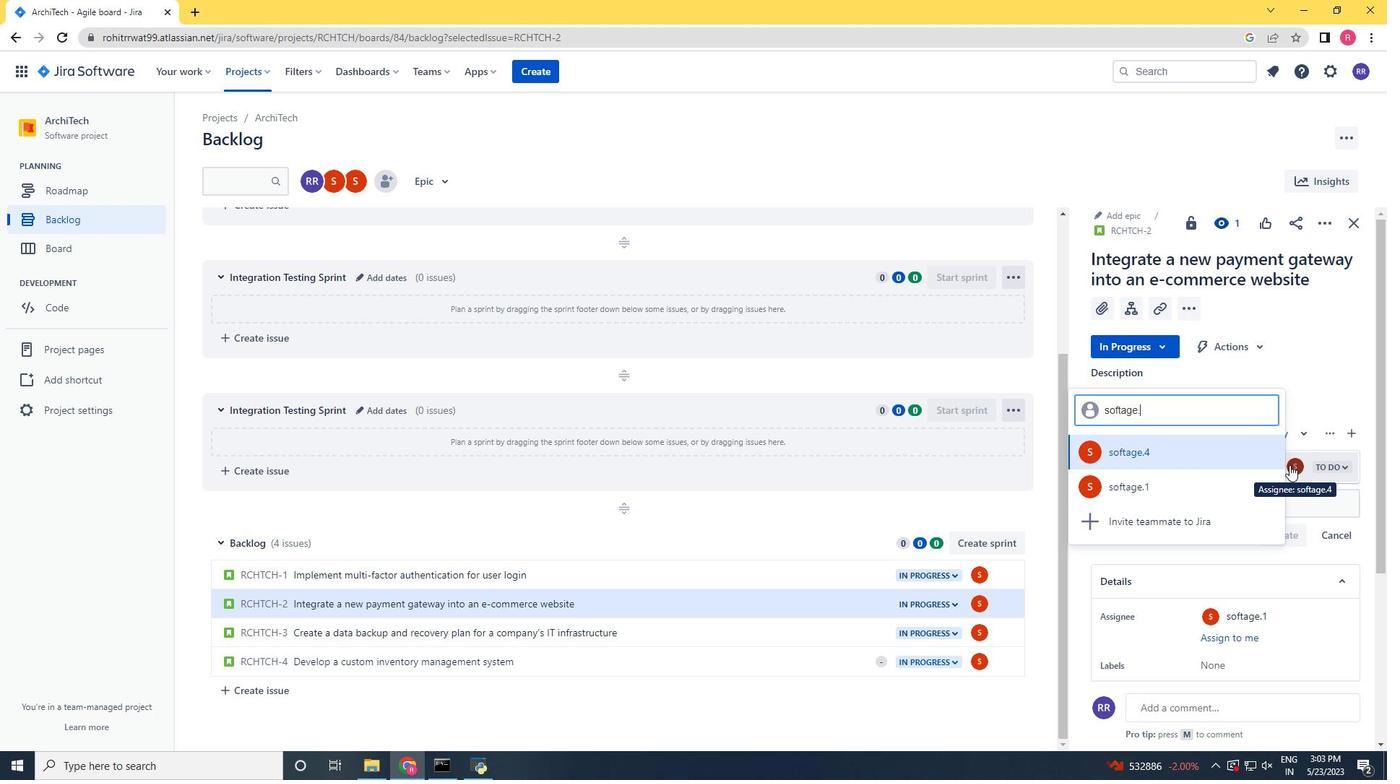
Action: Mouse moved to (1204, 462)
Screenshot: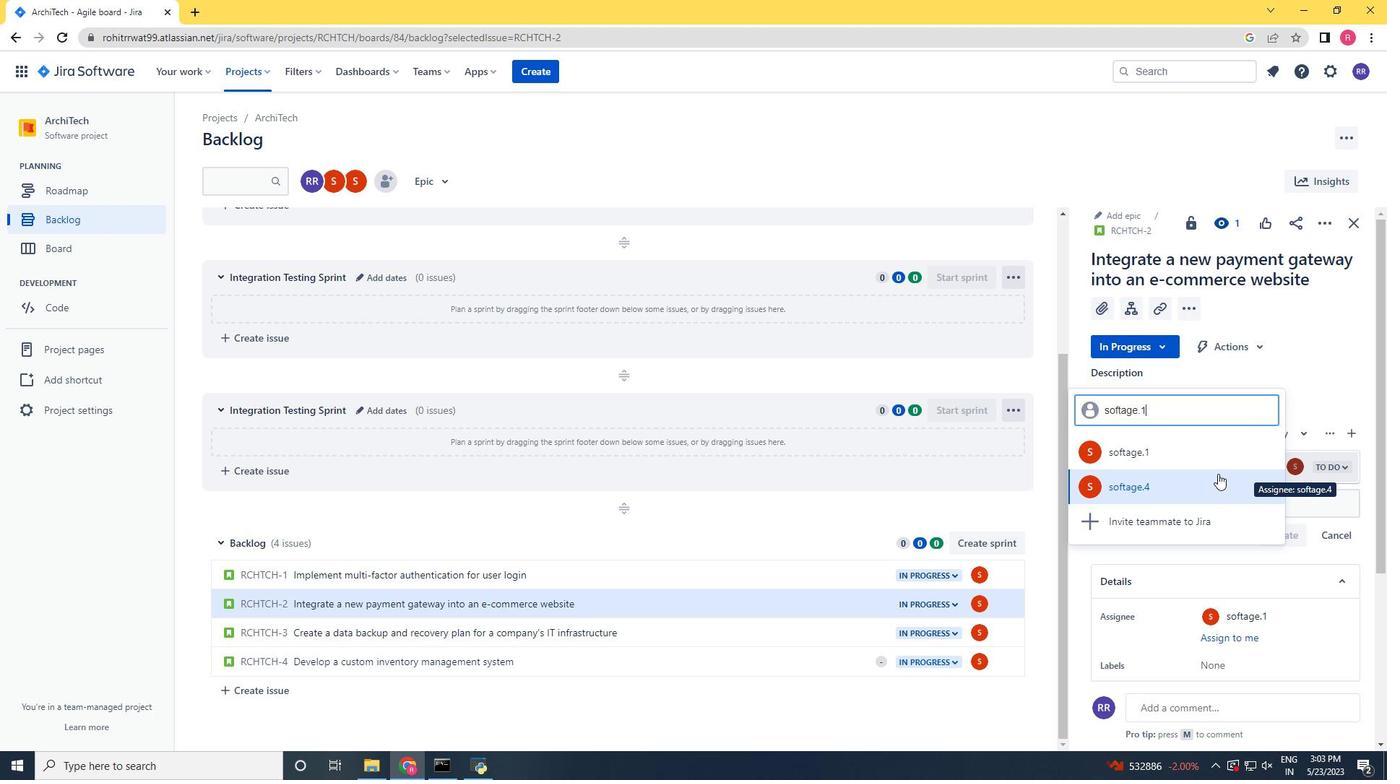 
Action: Mouse pressed left at (1204, 462)
Screenshot: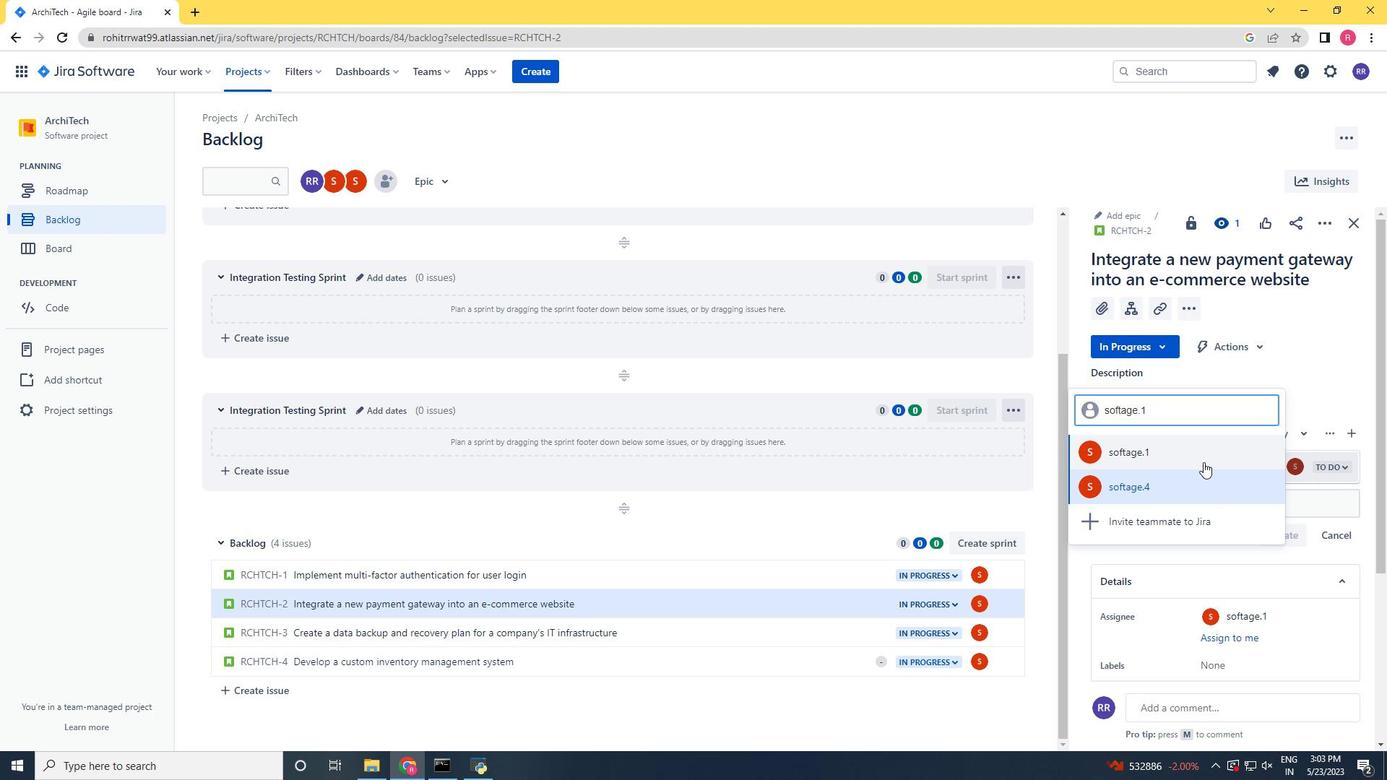 
Action: Mouse moved to (1060, 543)
Screenshot: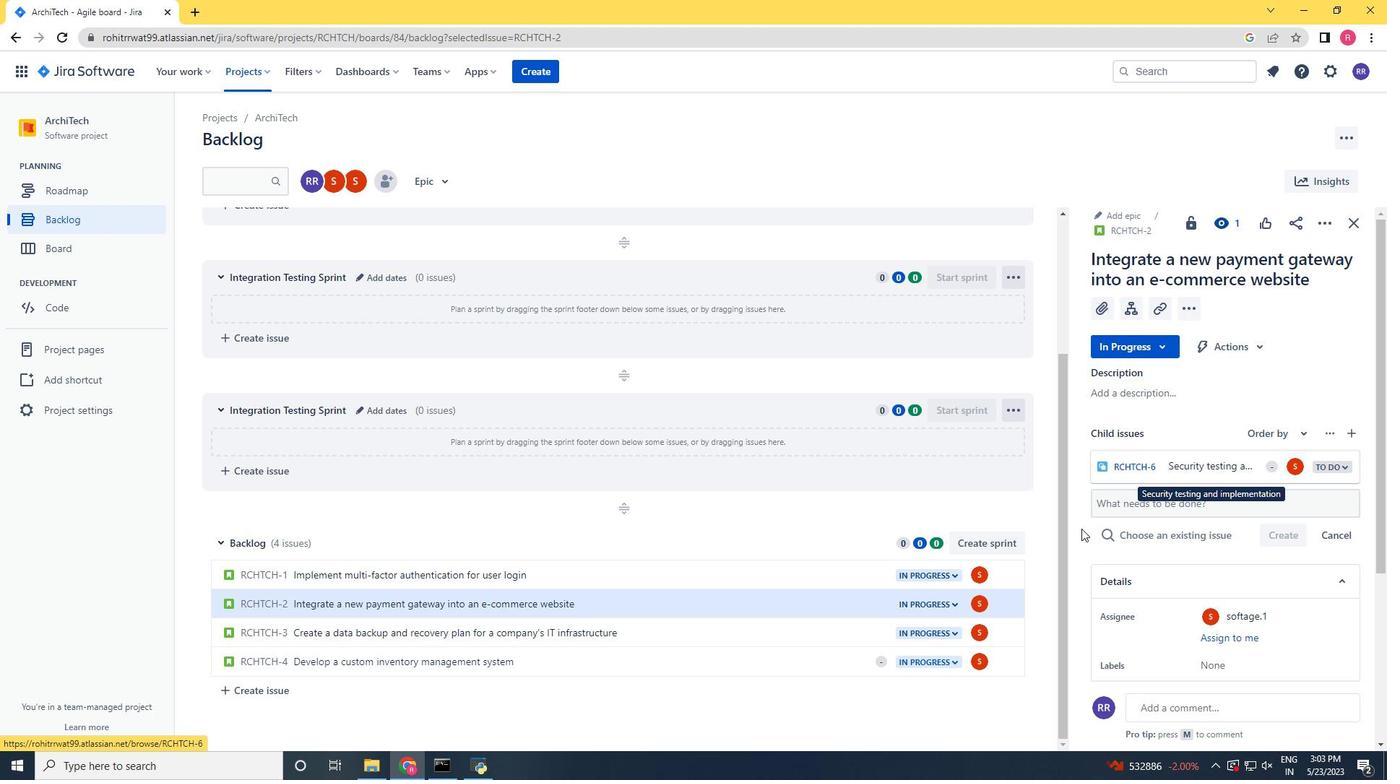 
